 Task: Create new invoice with Date Opened :30-Apr-23, Select Customer: Coal Vines, Terms: Payment Term 2. Make invoice entry for item-1 with Date: 30-Apr-23, Description: Artskills Crafter's Closet Acrylic Paint Silver & Green (1 ct)_x000D_
, Action: Material, Income Account: Income:Sales, Quantity: 1, Unit Price: 10.2, Discount $: 1.38. Make entry for item-2 with Date: 30-Apr-23, Description: Bathscriptions Hemp Daily Moisturizer Lotion Pomegranate (17 oz)_x000D_
, Action: Material, Income Account: Income:Sales, Quantity: 1, Unit Price: 6.85, Discount $: 2.38. Make entry for item-3 with Date: 30-Apr-23, Description: Dove Toiletries Intensive Nourishing Care Cream (2.53 oz)_x000D_
, Action: Material, Income Account: Income:Sales, Quantity: 2, Unit Price: 7.85, Discount $: 2.88. Write Notes: 'Looking forward to serving you again.'. Post Invoice with Post Date: 30-Apr-23, Post to Accounts: Assets:Accounts Receivable. Pay / Process Payment with Transaction Date: 15-May-23, Amount: 26.11, Transfer Account: Checking Account. Print Invoice, display notes by going to Option, then go to Display Tab and check 'Invoice Notes'.
Action: Mouse moved to (171, 27)
Screenshot: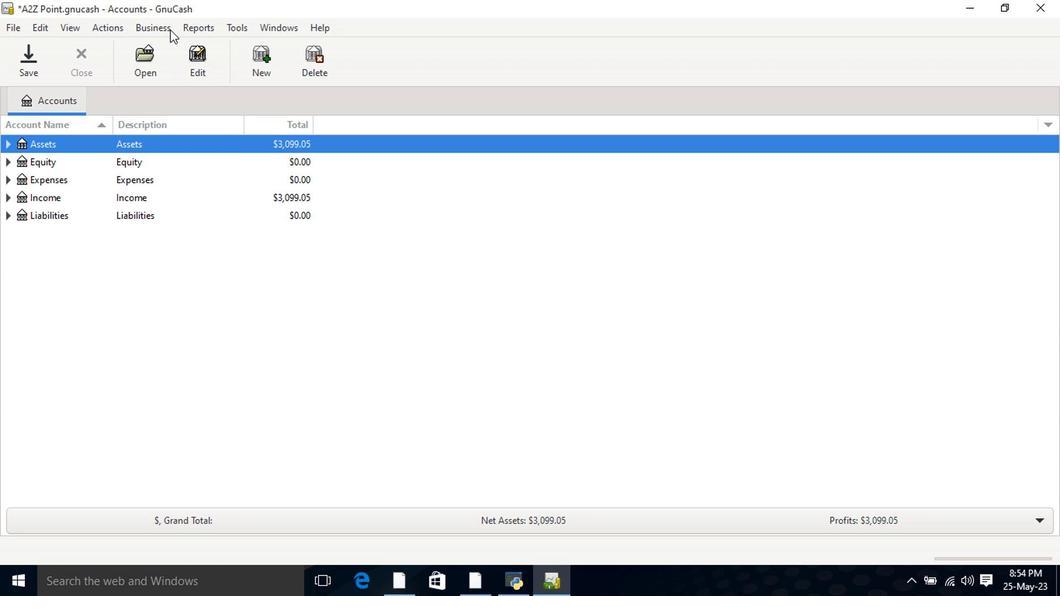 
Action: Mouse pressed left at (171, 27)
Screenshot: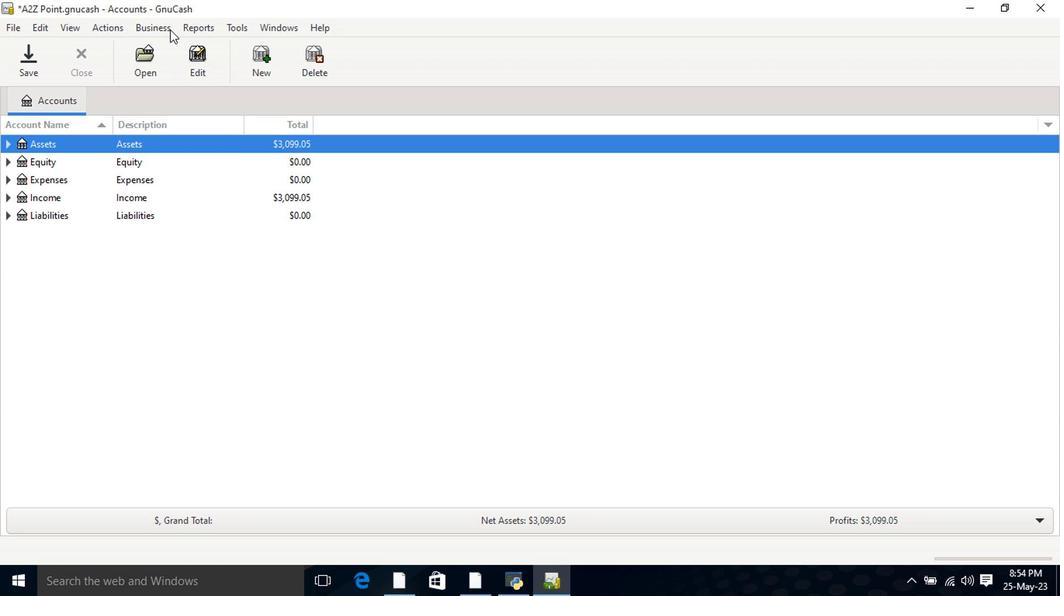 
Action: Mouse moved to (346, 107)
Screenshot: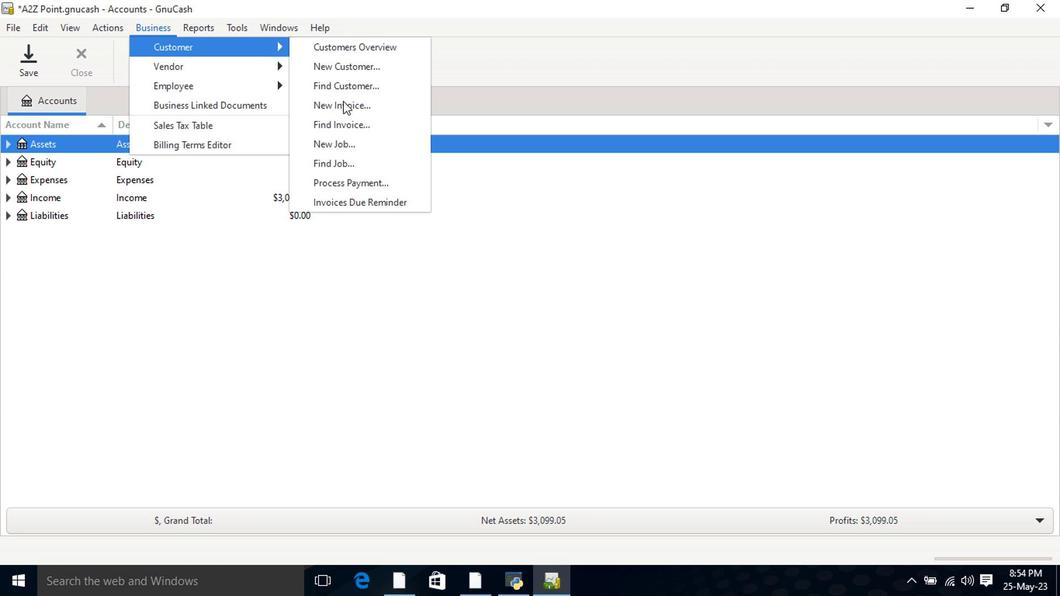 
Action: Mouse pressed left at (346, 107)
Screenshot: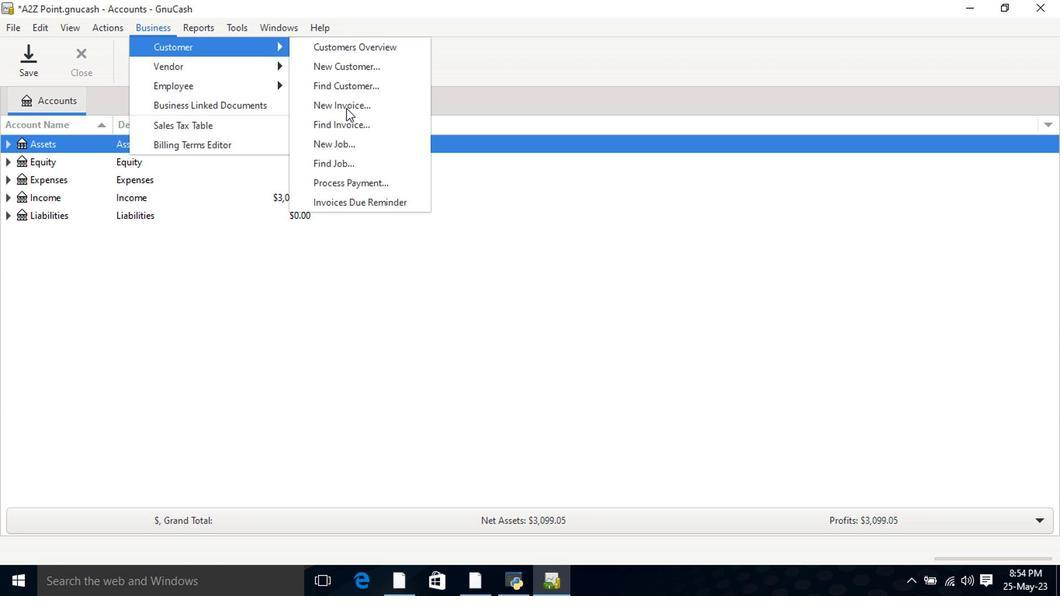 
Action: Mouse moved to (645, 240)
Screenshot: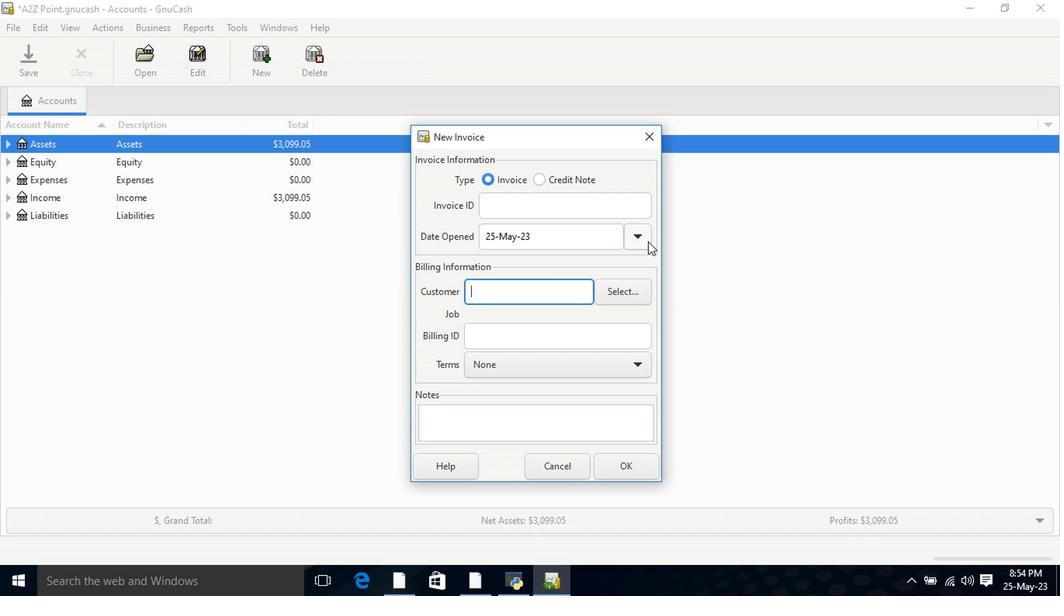
Action: Mouse pressed left at (645, 240)
Screenshot: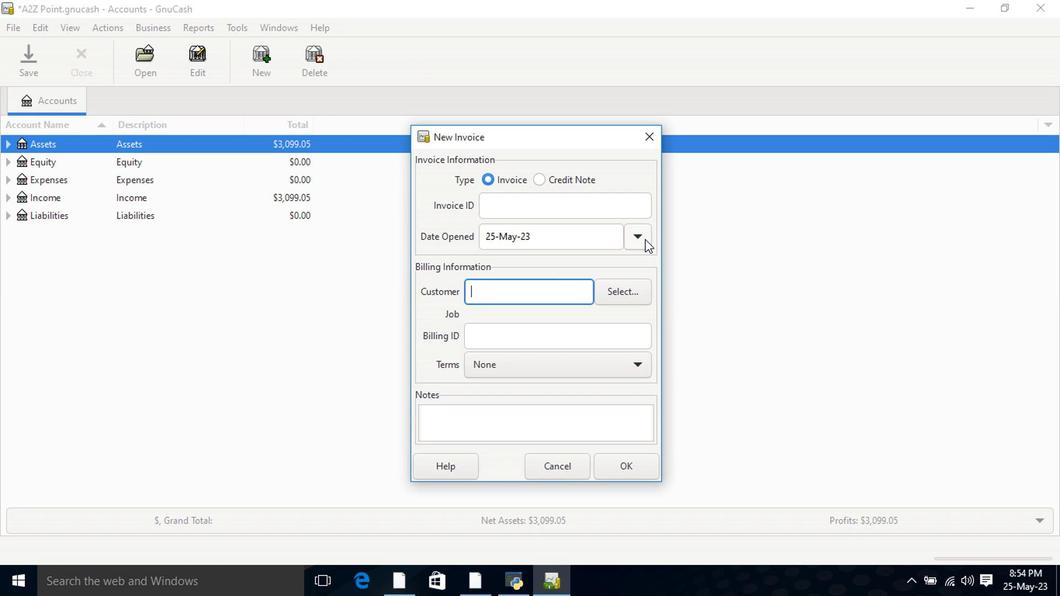 
Action: Mouse moved to (522, 267)
Screenshot: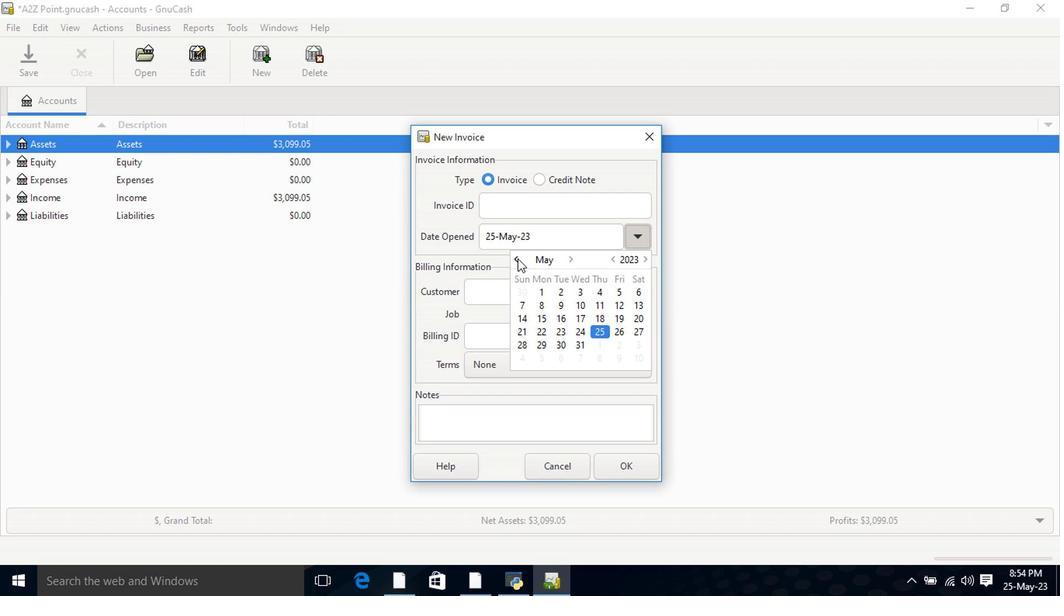 
Action: Mouse pressed left at (522, 267)
Screenshot: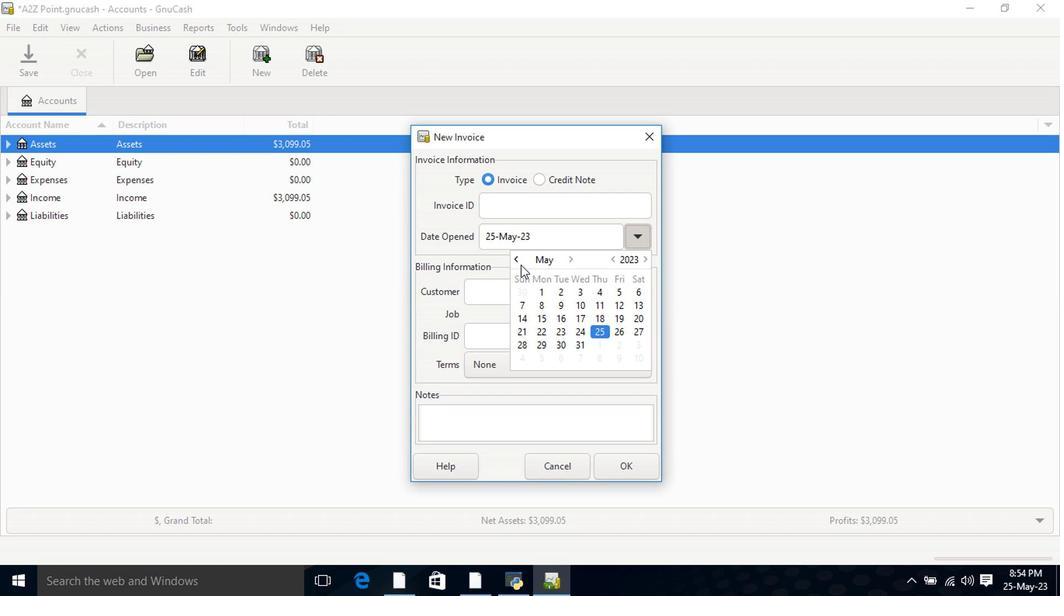 
Action: Mouse moved to (647, 233)
Screenshot: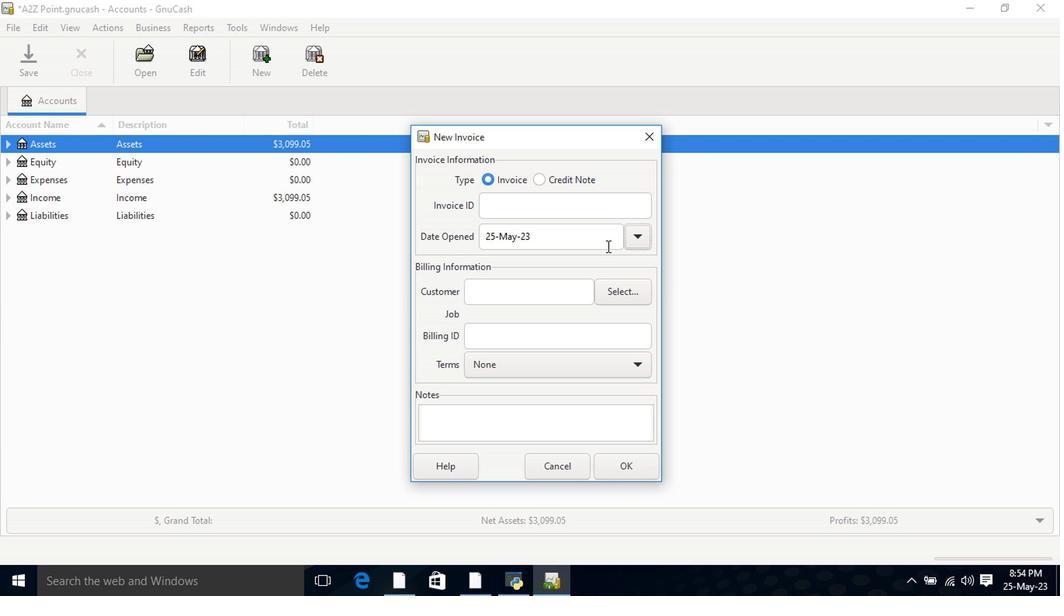 
Action: Mouse pressed left at (647, 233)
Screenshot: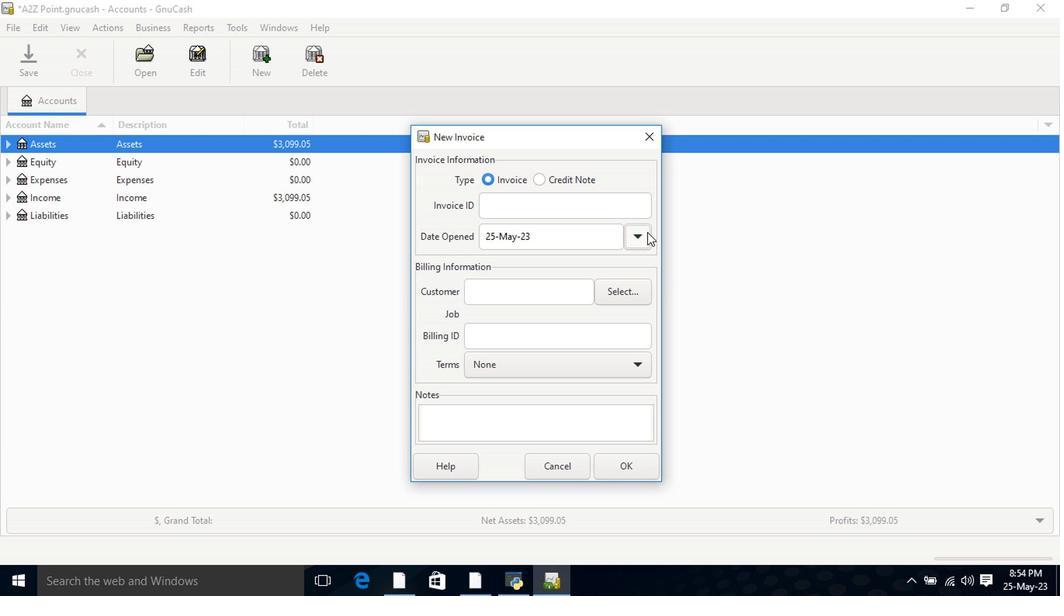 
Action: Mouse moved to (519, 258)
Screenshot: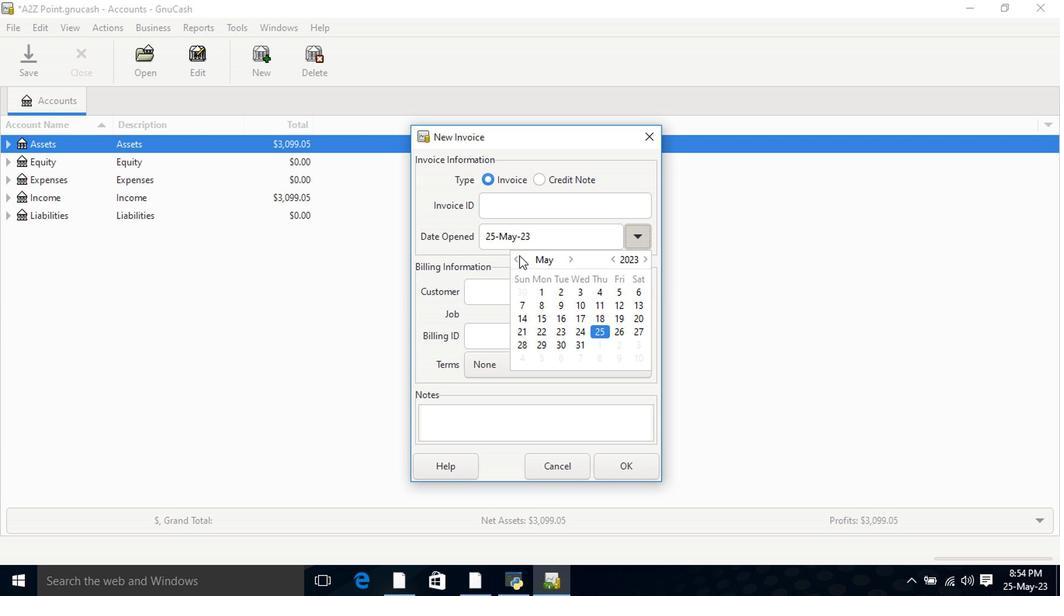 
Action: Mouse pressed left at (519, 258)
Screenshot: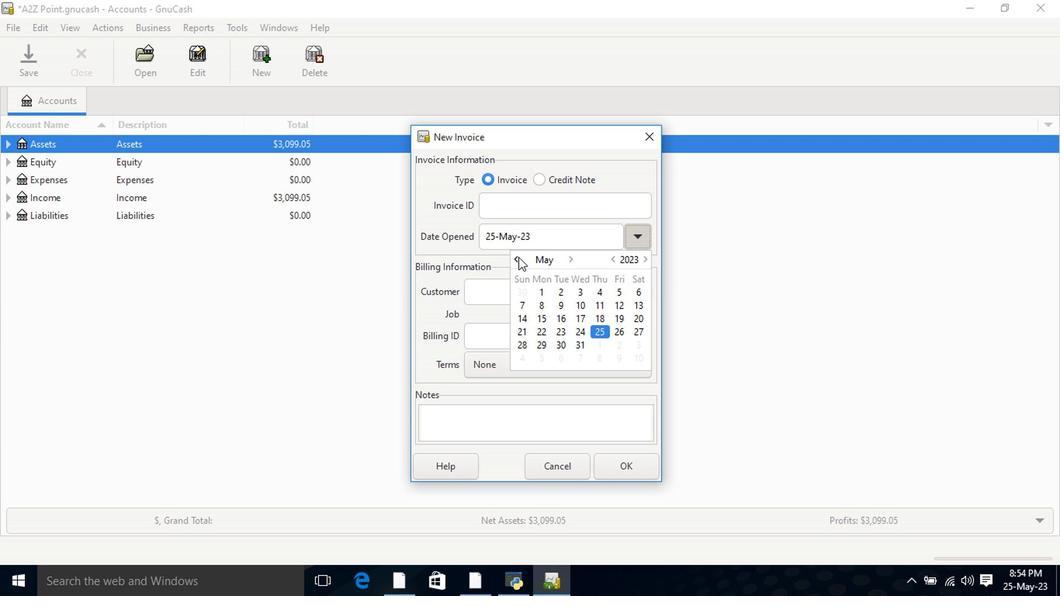 
Action: Mouse moved to (526, 363)
Screenshot: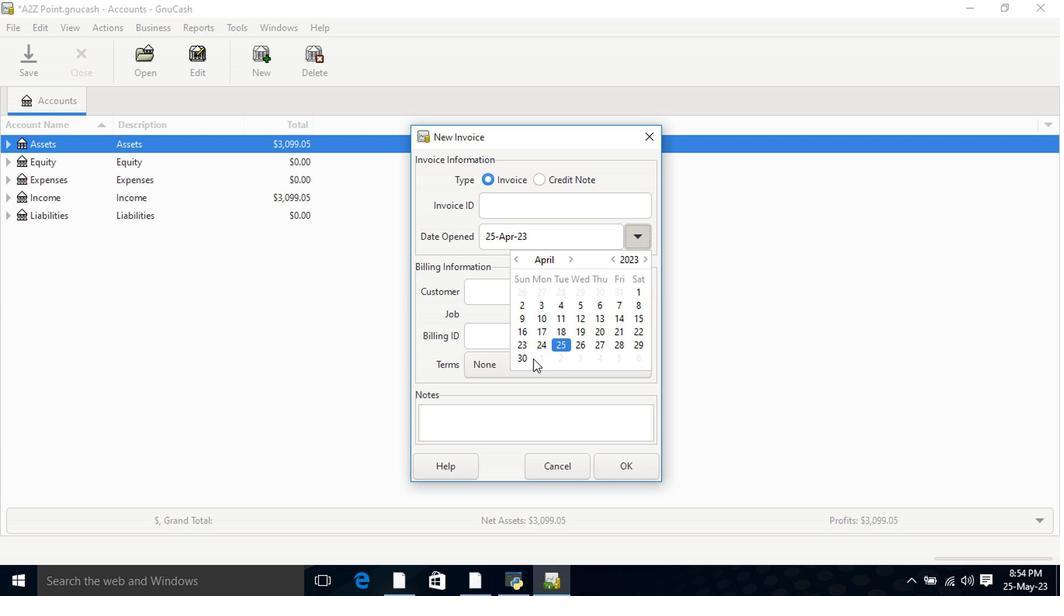 
Action: Mouse pressed left at (526, 363)
Screenshot: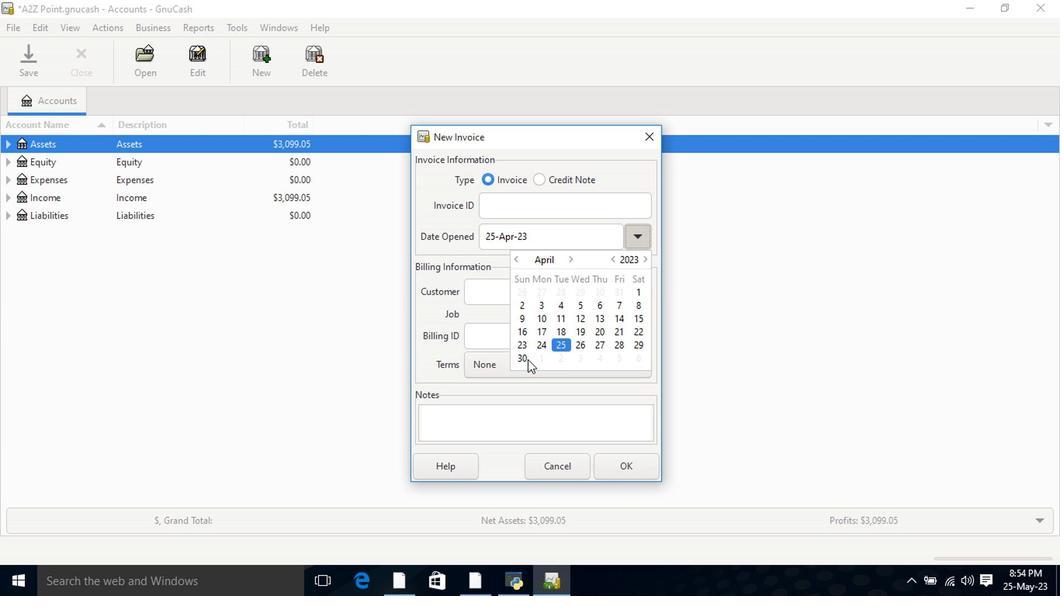 
Action: Mouse pressed left at (526, 363)
Screenshot: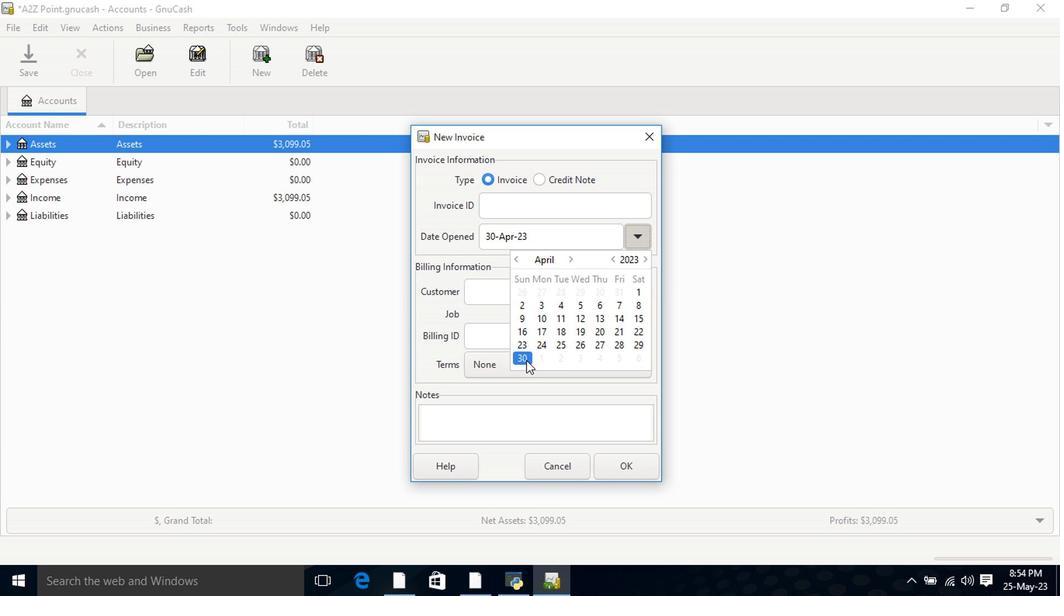 
Action: Mouse moved to (546, 296)
Screenshot: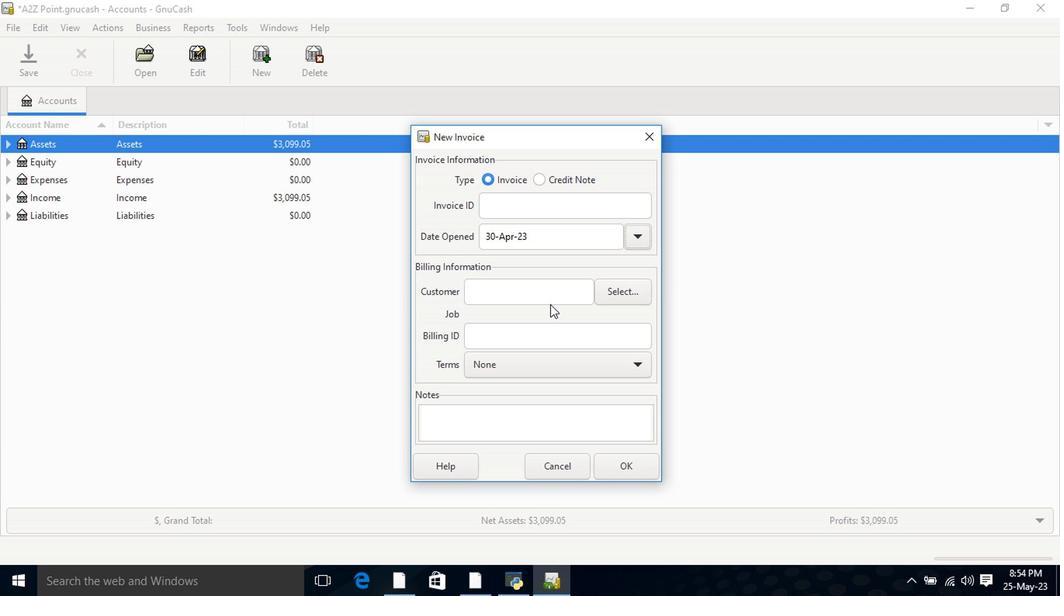
Action: Mouse pressed left at (546, 296)
Screenshot: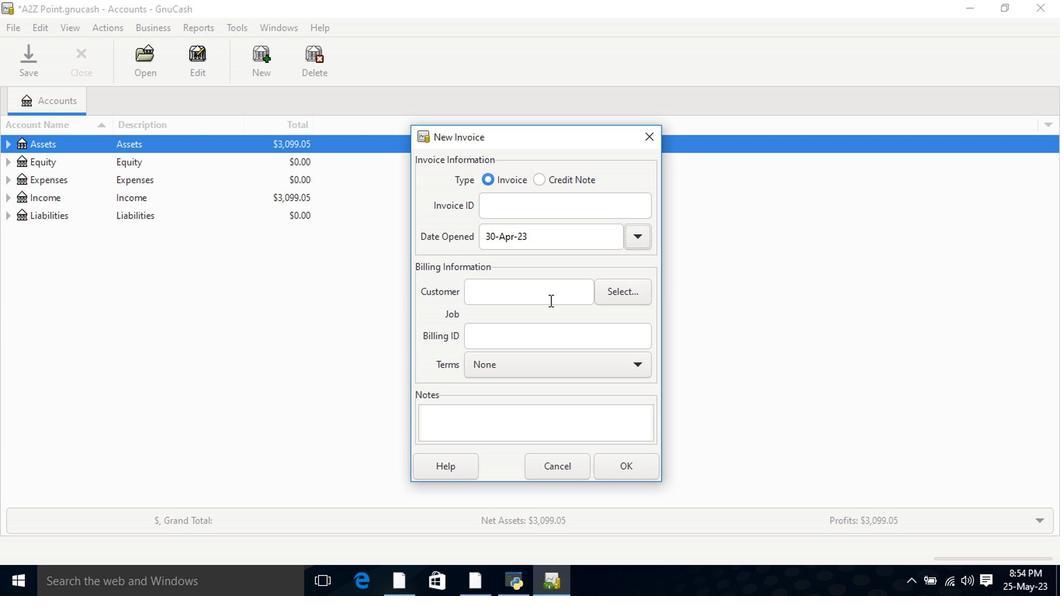 
Action: Key pressed coa
Screenshot: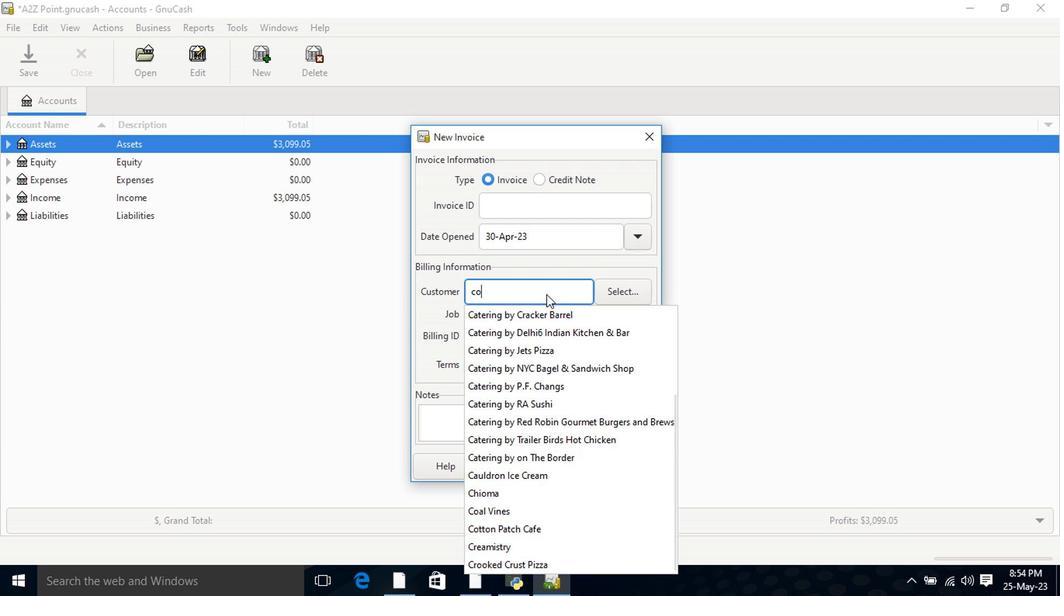 
Action: Mouse moved to (533, 315)
Screenshot: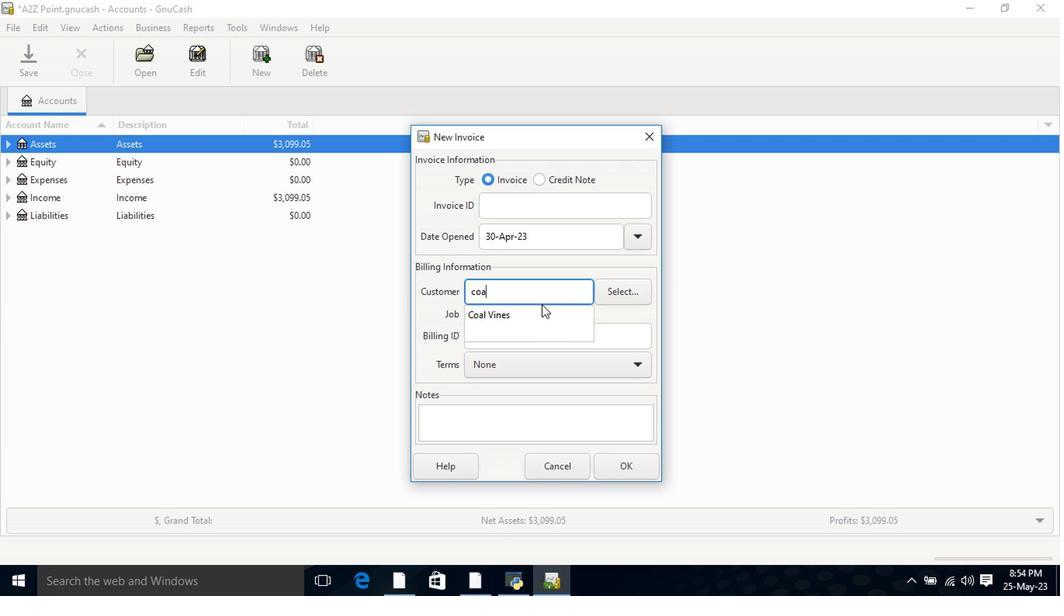 
Action: Mouse pressed left at (533, 315)
Screenshot: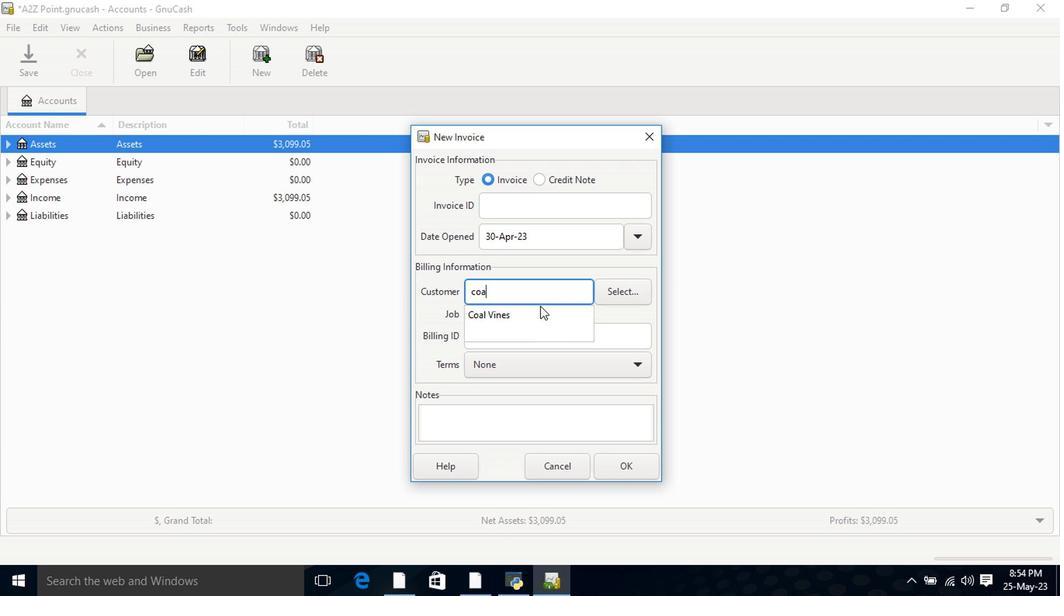 
Action: Mouse moved to (540, 387)
Screenshot: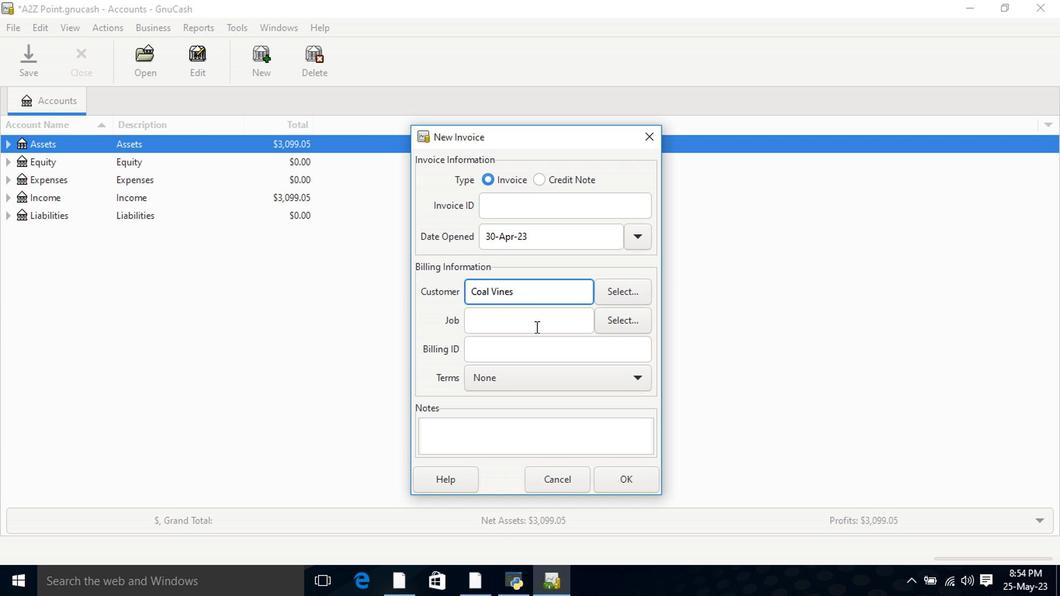 
Action: Mouse pressed left at (540, 387)
Screenshot: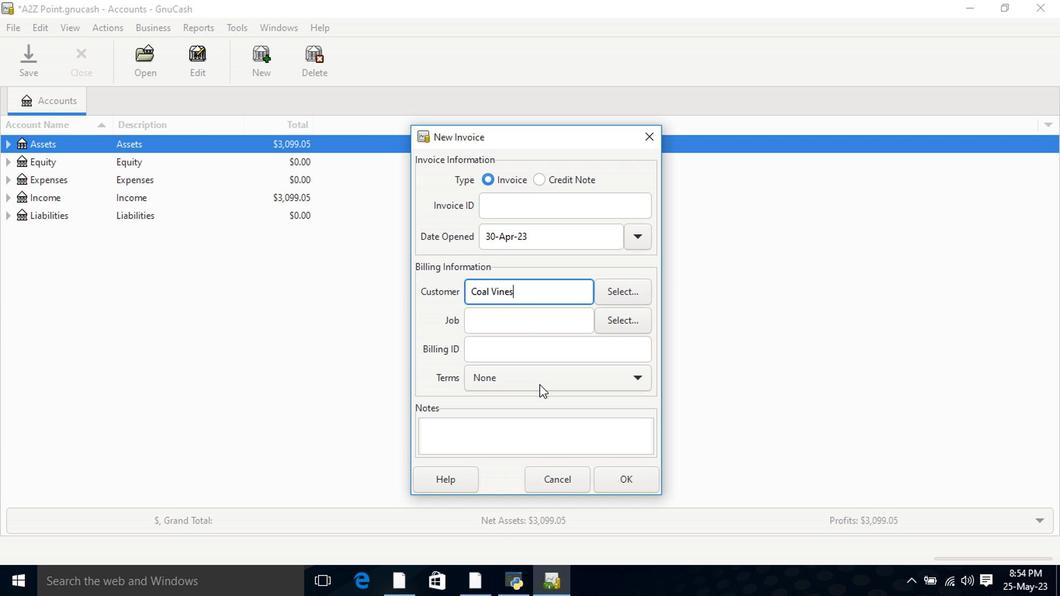 
Action: Mouse moved to (540, 424)
Screenshot: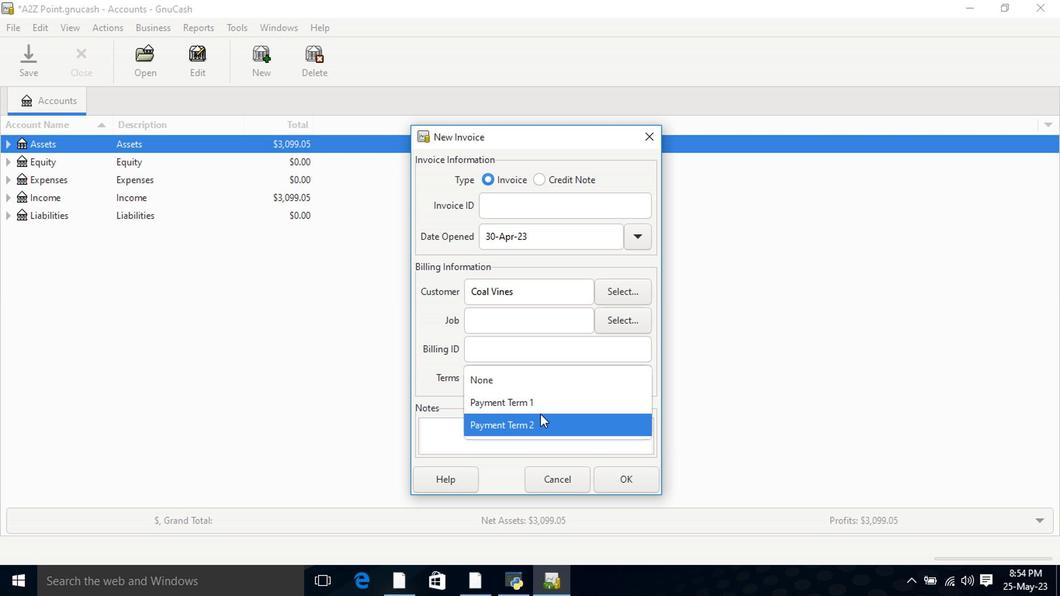 
Action: Mouse pressed left at (540, 424)
Screenshot: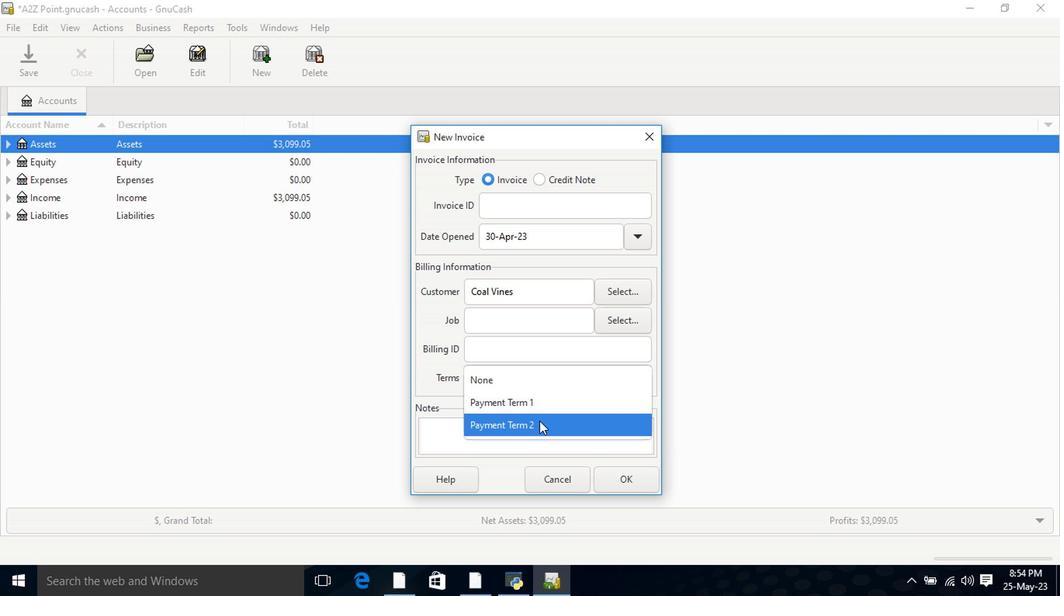 
Action: Mouse moved to (628, 492)
Screenshot: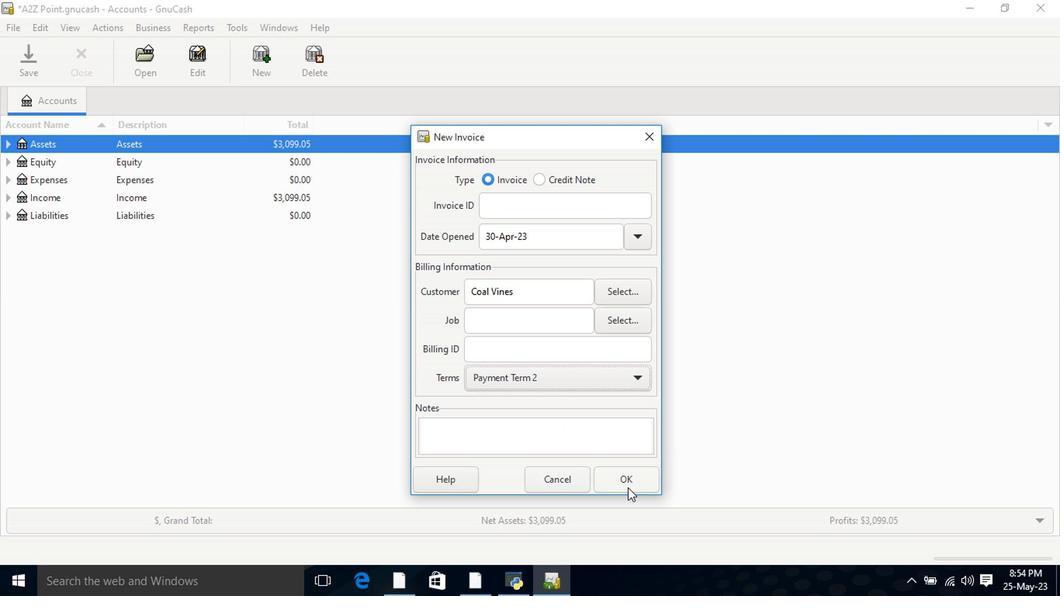 
Action: Mouse pressed left at (628, 492)
Screenshot: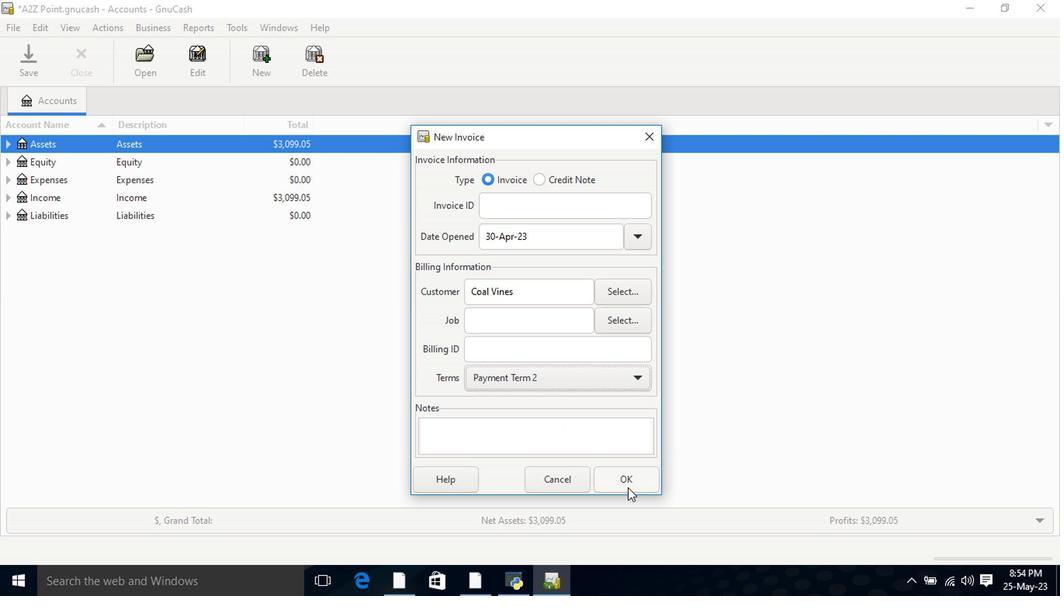 
Action: Mouse moved to (74, 306)
Screenshot: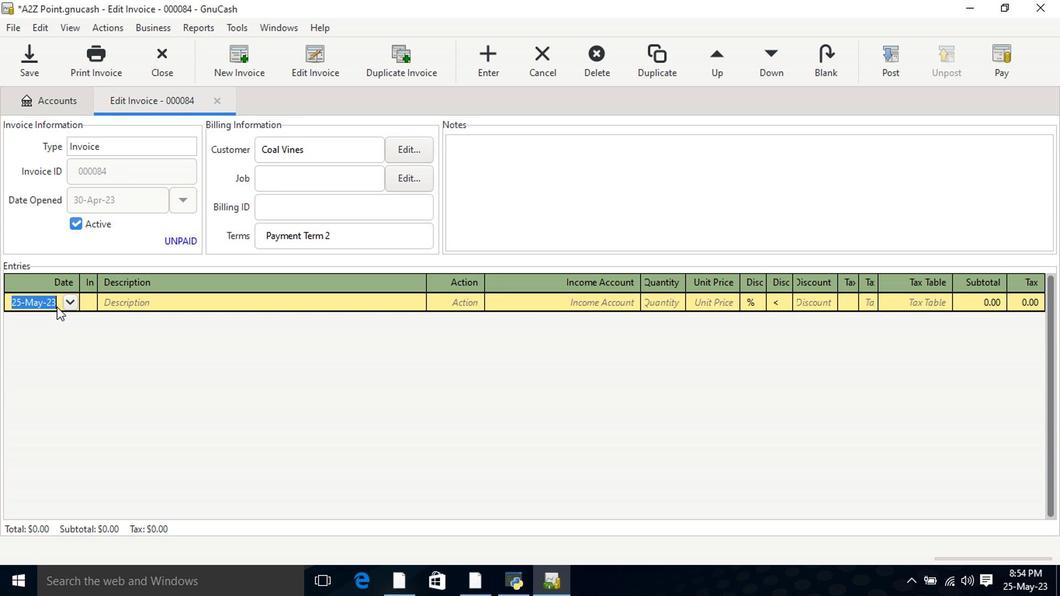 
Action: Mouse pressed left at (74, 306)
Screenshot: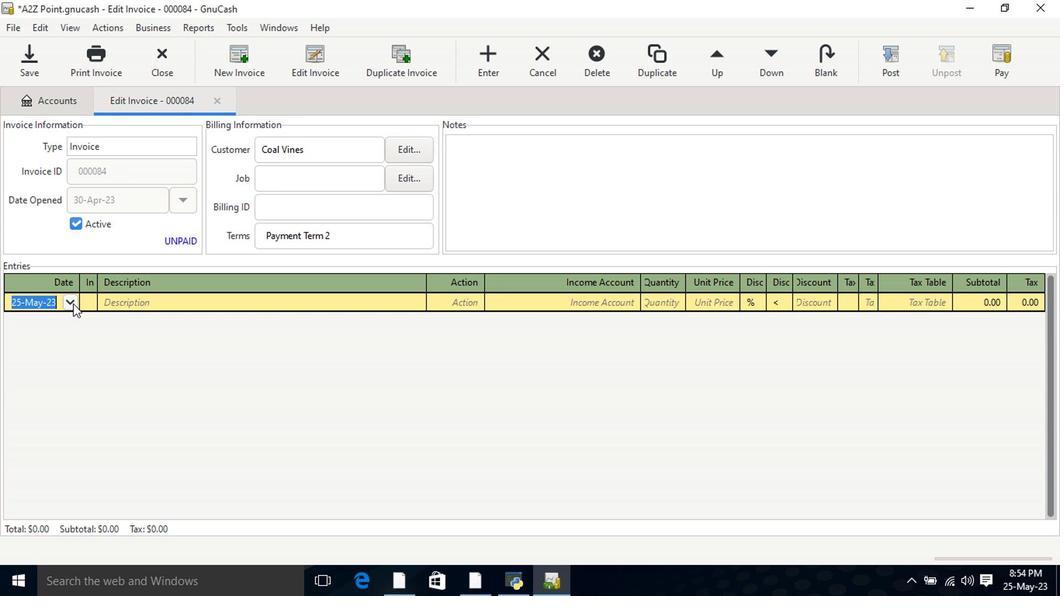 
Action: Mouse moved to (17, 322)
Screenshot: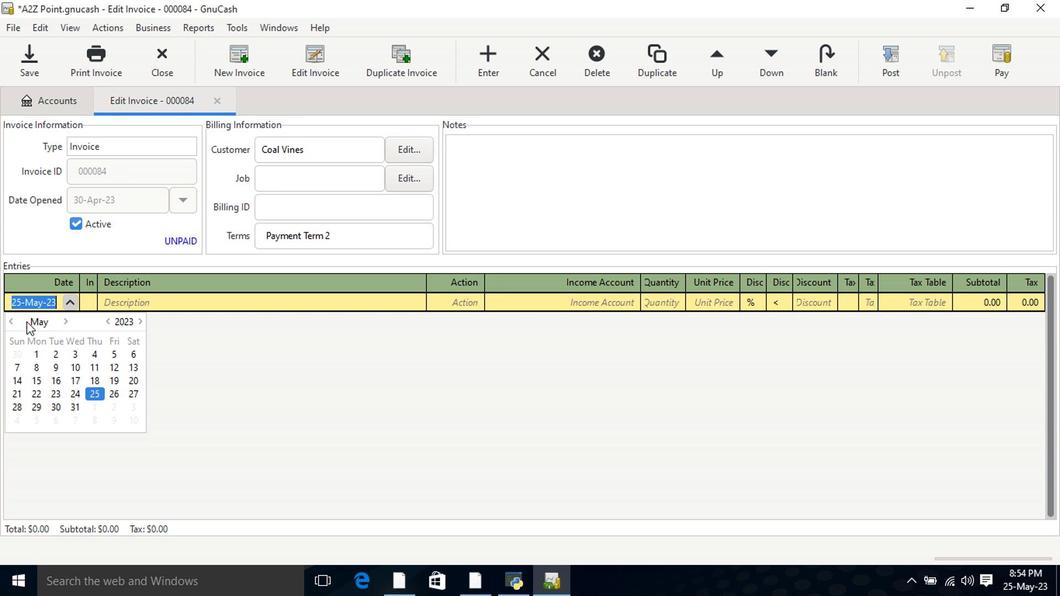 
Action: Mouse pressed left at (17, 322)
Screenshot: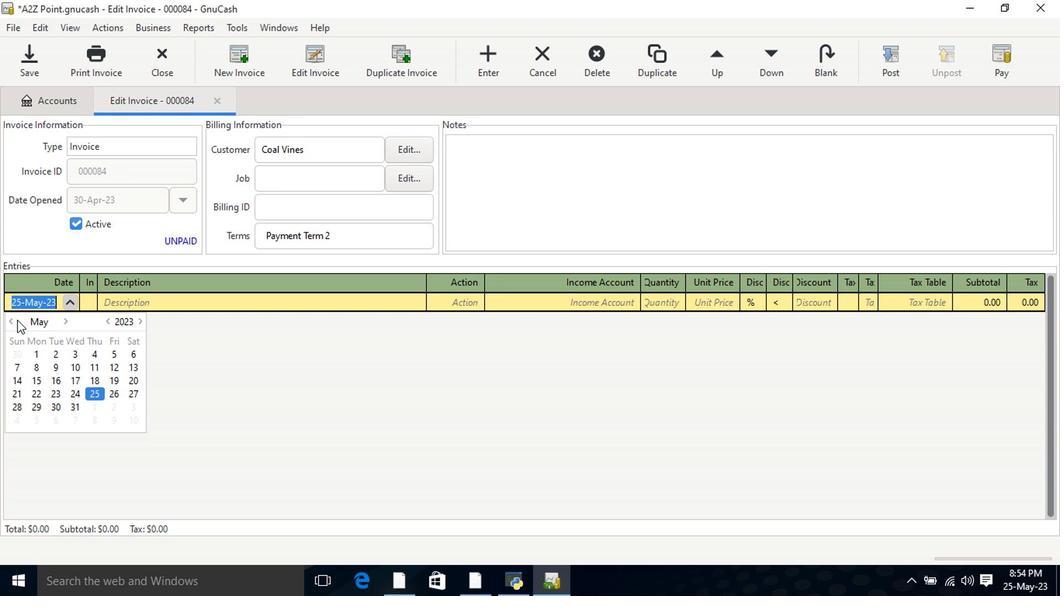 
Action: Mouse moved to (11, 327)
Screenshot: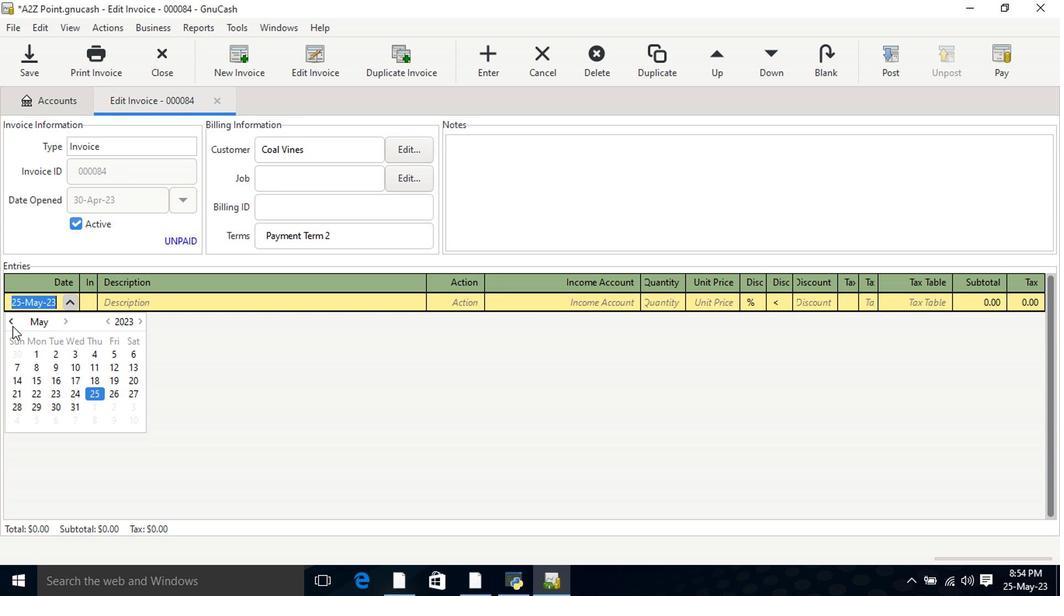 
Action: Mouse pressed left at (11, 327)
Screenshot: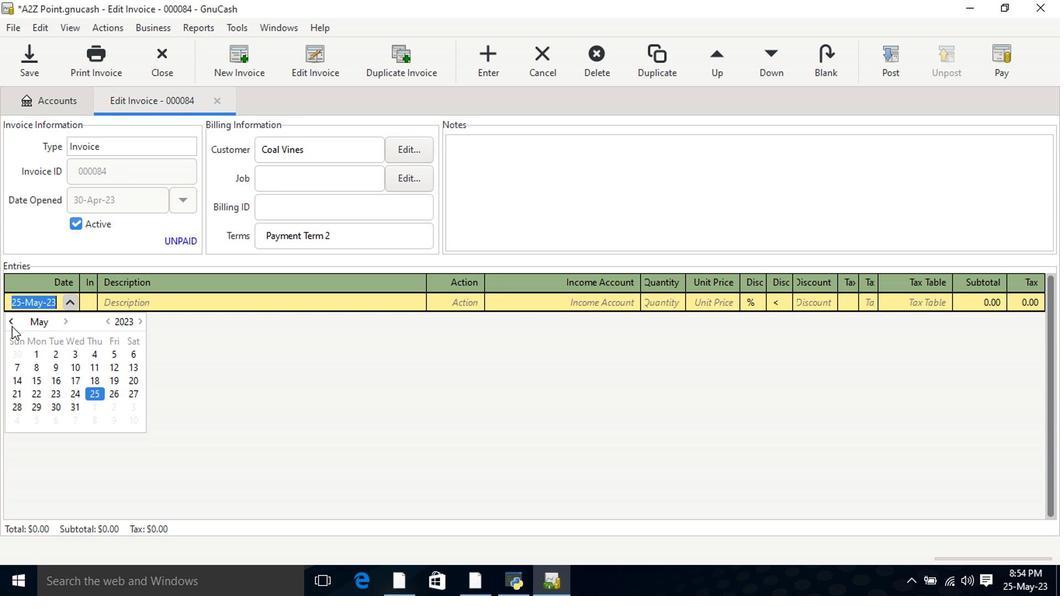 
Action: Mouse moved to (15, 428)
Screenshot: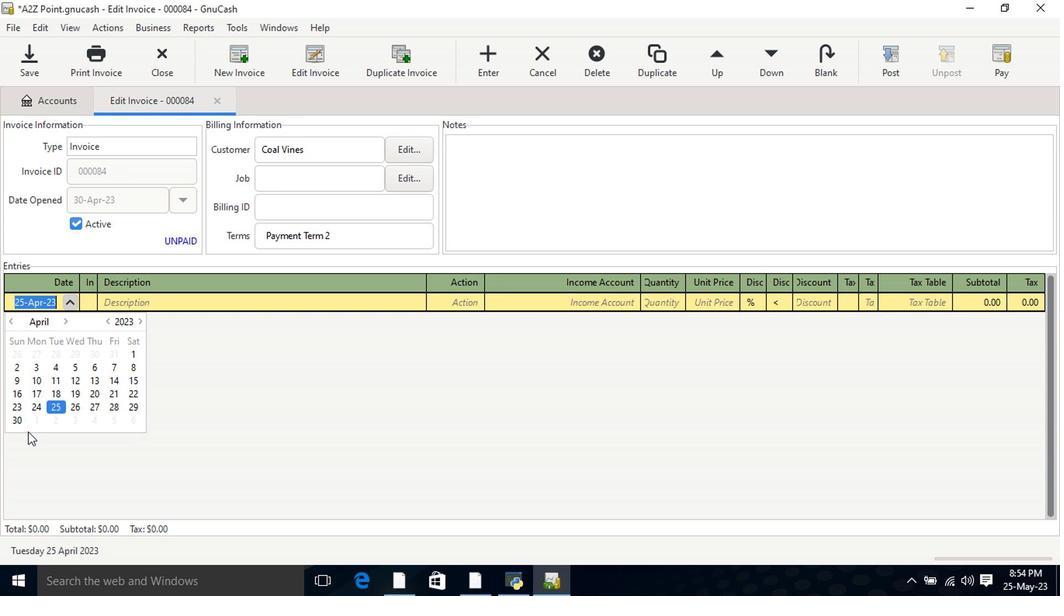 
Action: Mouse pressed left at (15, 428)
Screenshot: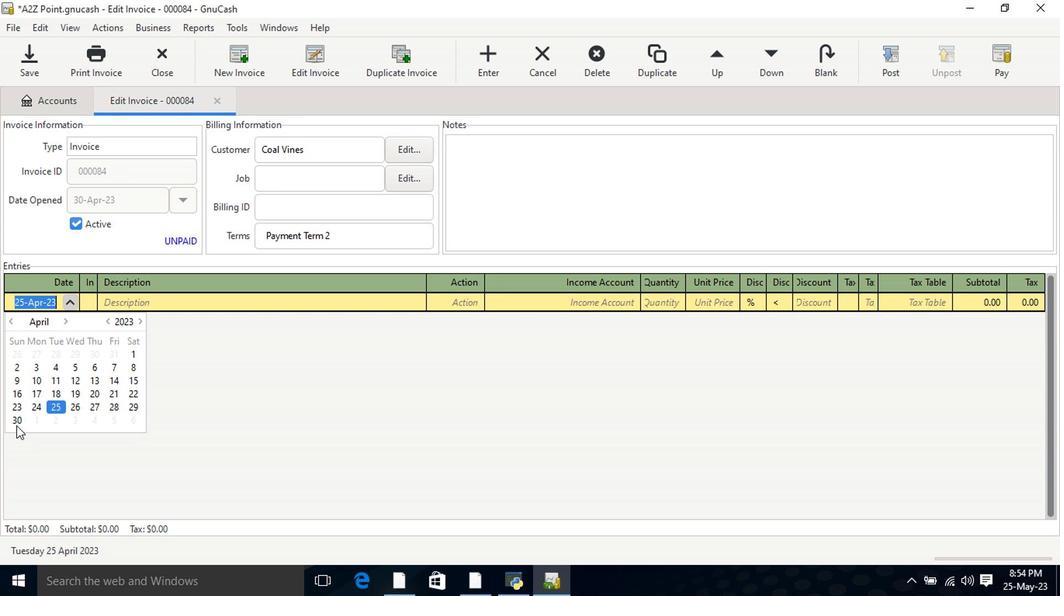 
Action: Mouse pressed left at (15, 428)
Screenshot: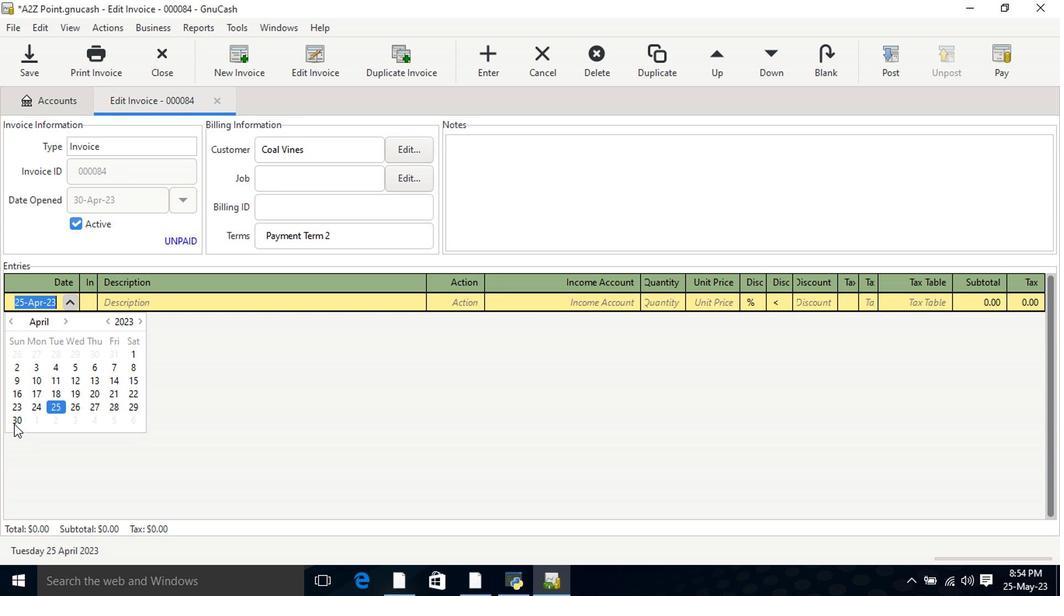
Action: Mouse moved to (115, 304)
Screenshot: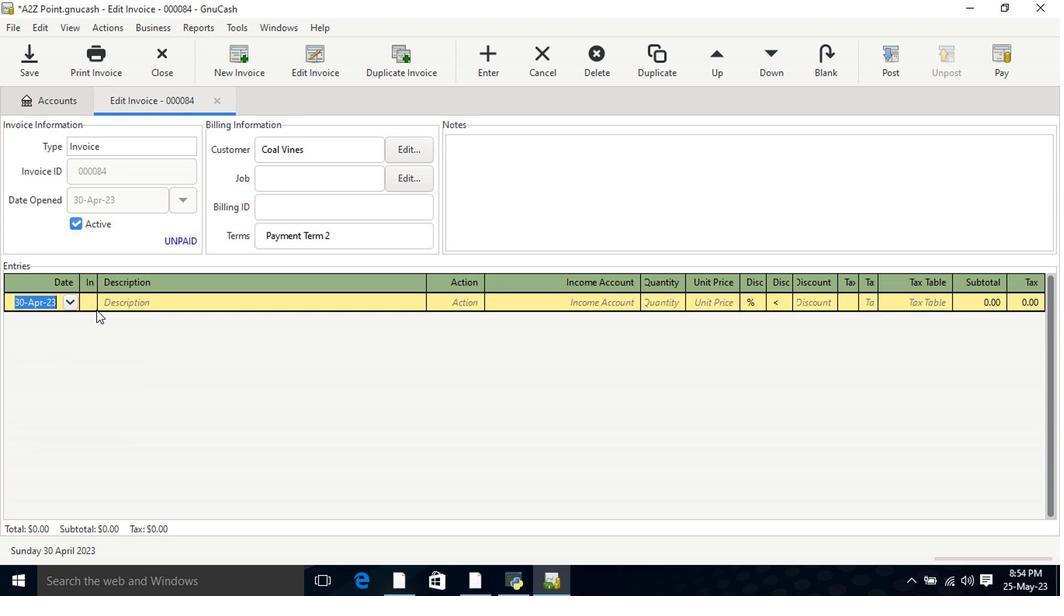 
Action: Mouse pressed left at (115, 304)
Screenshot: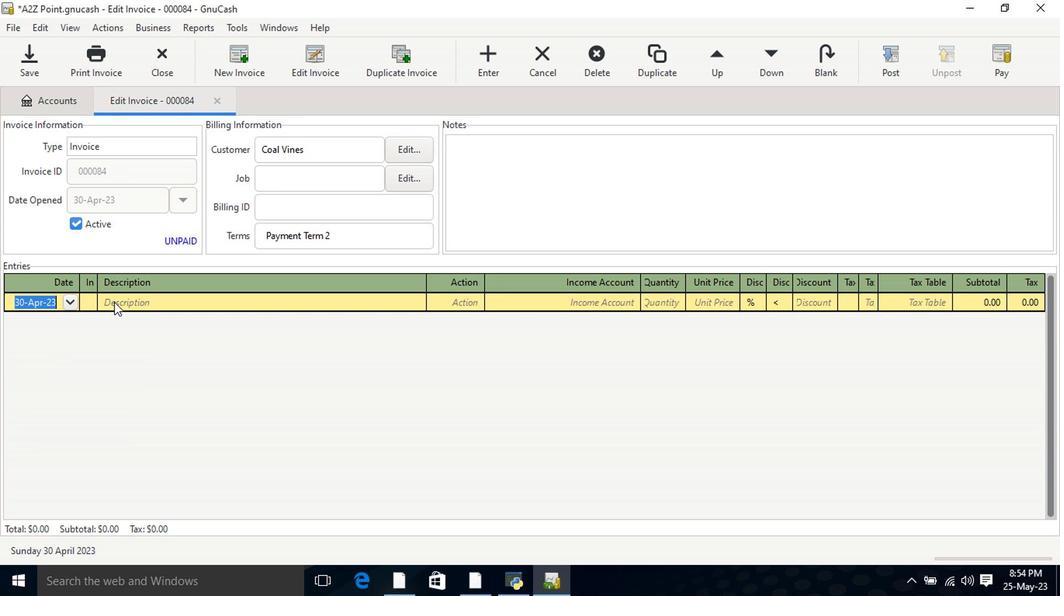 
Action: Key pressed <Key.shift><Key.shift><Key.shift><Key.shift><Key.shift><Key.shift><Key.shift><Key.shift><Key.shift><Key.shift><Key.shift><Key.shift><Key.shift><Key.shift><Key.shift><Key.shift><Key.shift><Key.shift><Key.shift><Key.shift><Key.shift><Key.shift><Key.shift>Artskills<Key.space><Key.shift>Crafter's<Key.space><Key.shift>Closet<Key.space><Key.shift>Acrylic<Key.space><Key.shift>Paint<Key.space><Key.shift>Silver<Key.space><Key.shift>&<Key.space><Key.shift>Green<Key.space><Key.shift_r>(1<Key.space>ct<Key.shift_r>)<Key.tab>mate<Key.tab>incom<Key.down><Key.down><Key.down><Key.tab>1<Key.tab>10.2<Key.tab>
Screenshot: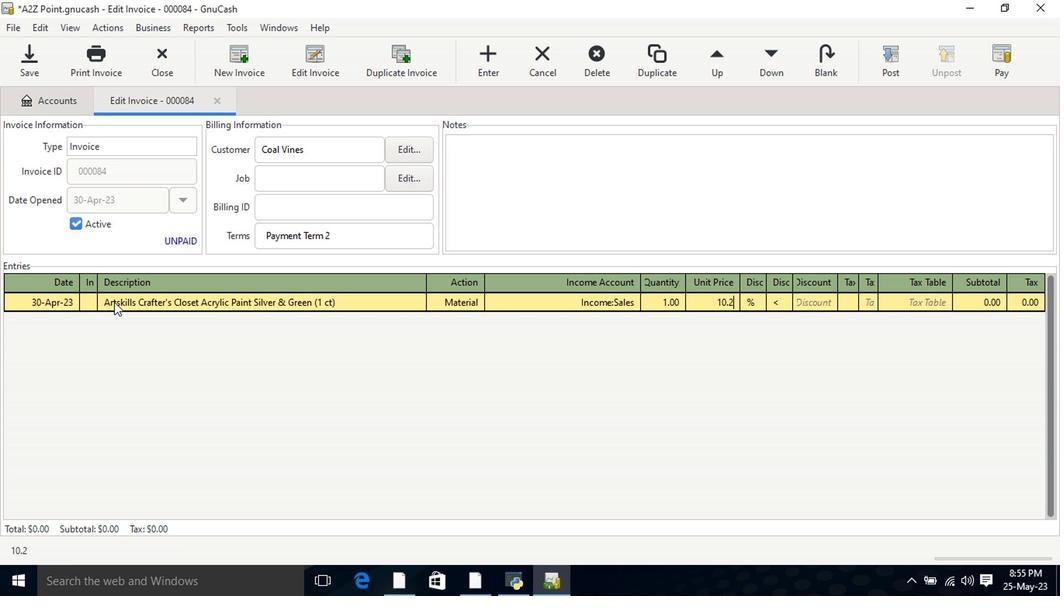 
Action: Mouse moved to (745, 304)
Screenshot: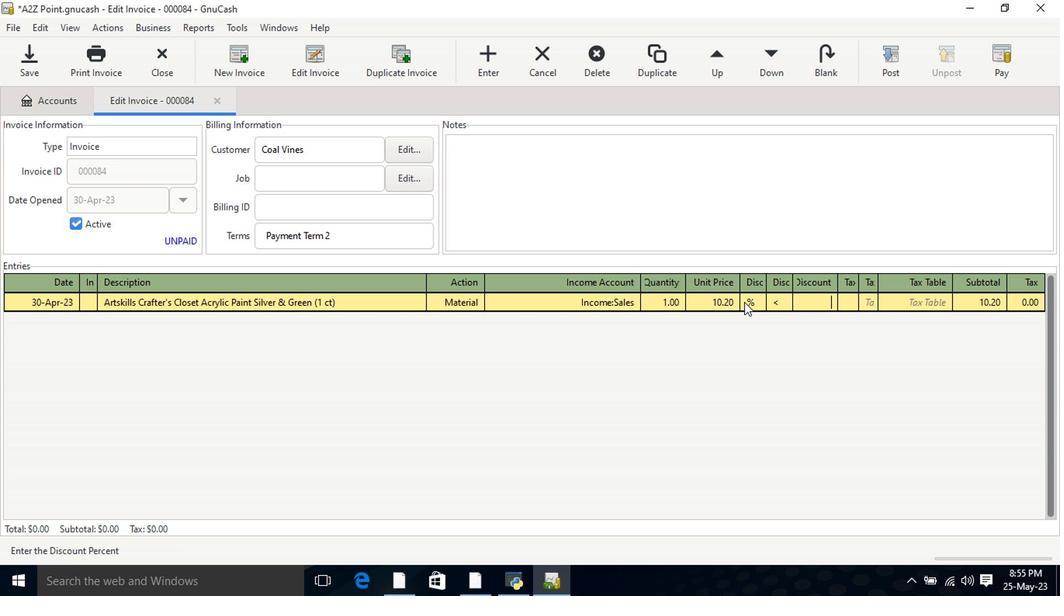 
Action: Mouse pressed left at (745, 304)
Screenshot: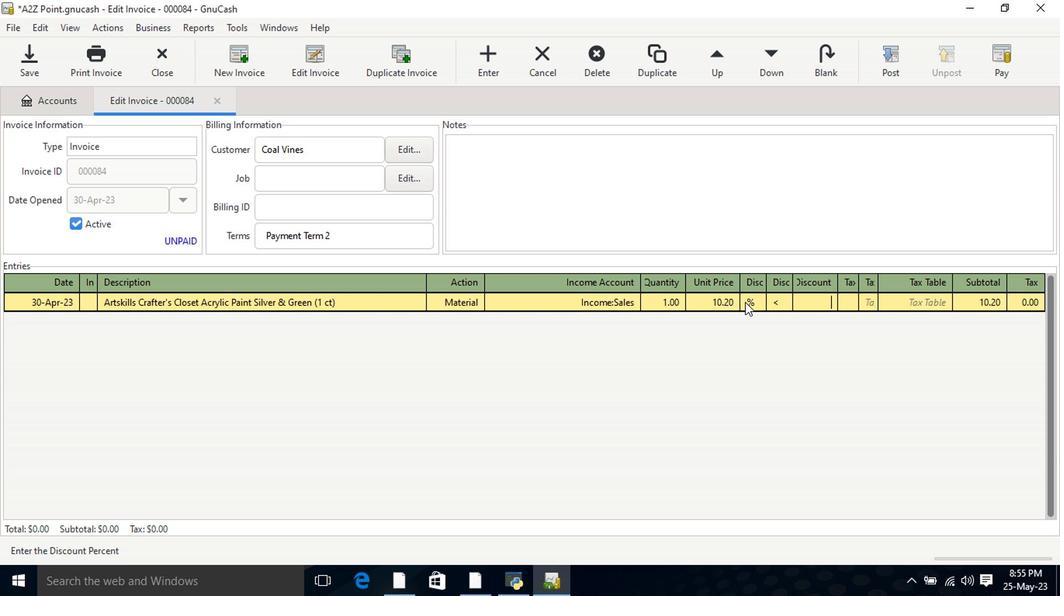 
Action: Mouse moved to (775, 306)
Screenshot: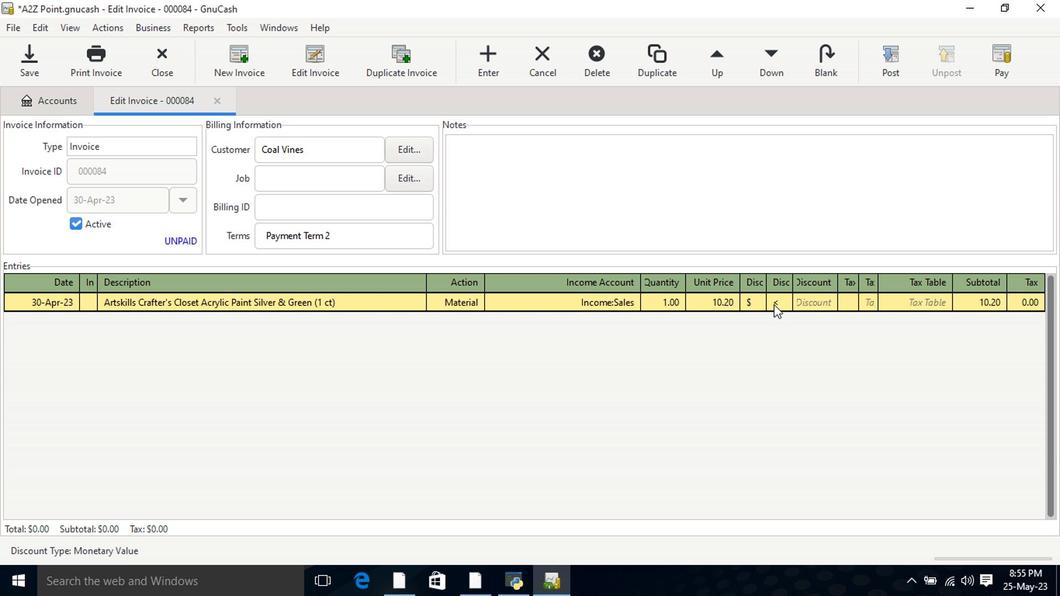 
Action: Mouse pressed left at (775, 306)
Screenshot: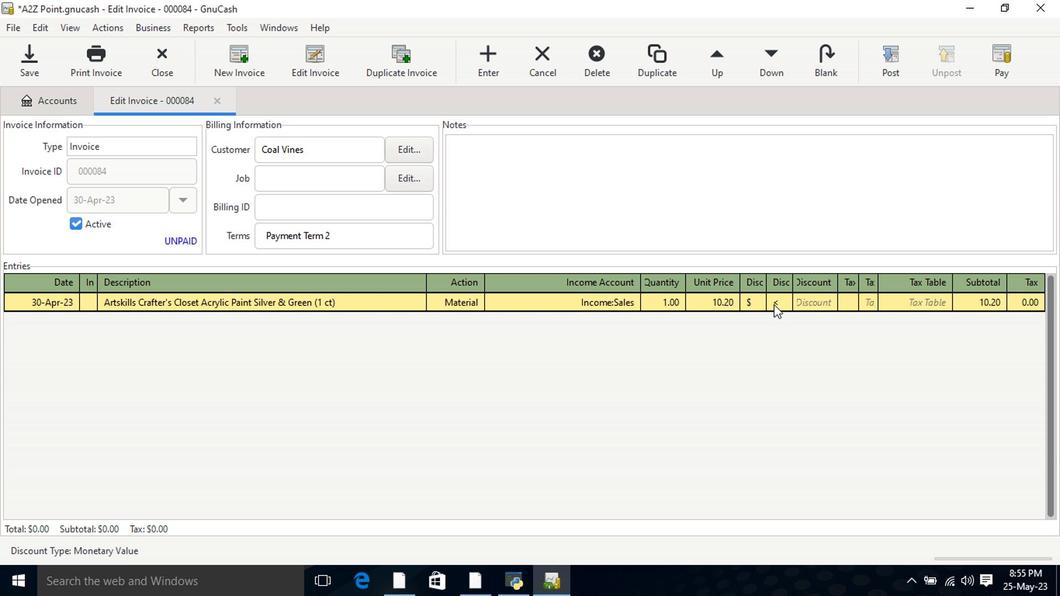 
Action: Mouse moved to (811, 307)
Screenshot: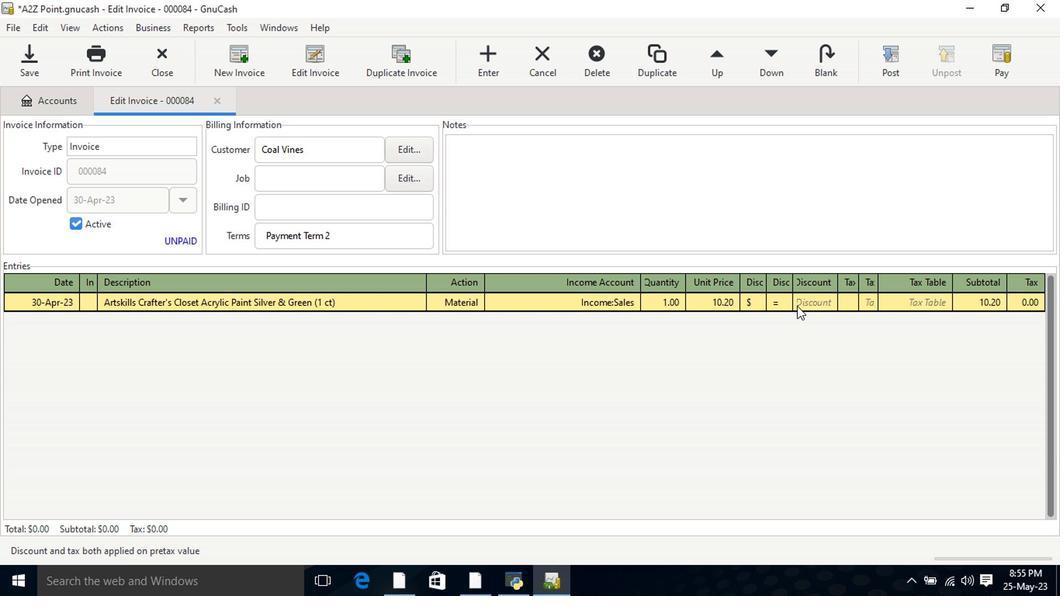 
Action: Mouse pressed left at (811, 307)
Screenshot: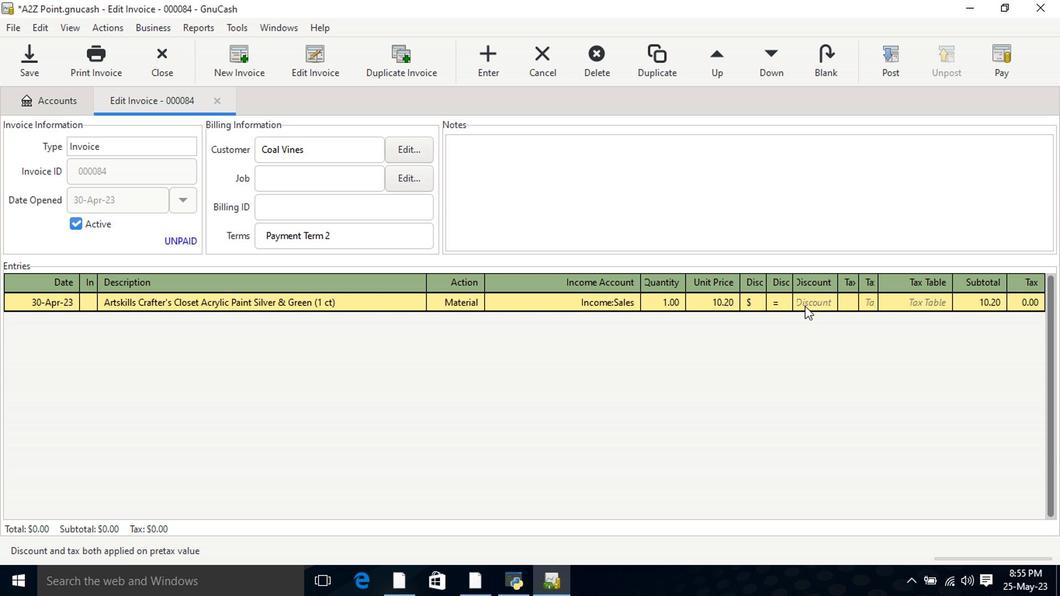 
Action: Mouse moved to (812, 307)
Screenshot: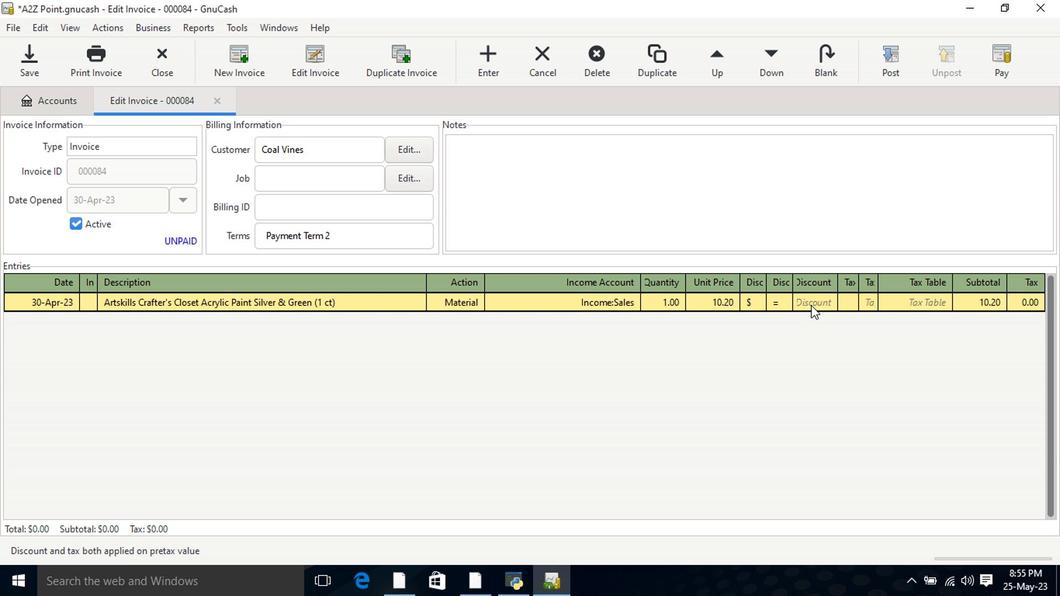 
Action: Key pressed 1.38<Key.tab><Key.tab><Key.shift>Bathsciptions<Key.space><Key.shift>Hemp<Key.space><Key.shift>Daily<Key.space><Key.shift>Moisturix<Key.backspace>zer<Key.space><Key.shift>Lotion<Key.space><Key.shift>pomegranate<Key.space><Key.shift_r>(17<Key.space>oz<Key.shift_r>)<Key.tab>mate<Key.tab>incom<Key.down><Key.down><Key.down><Key.tab>1<Key.tab>6.85<Key.tab>
Screenshot: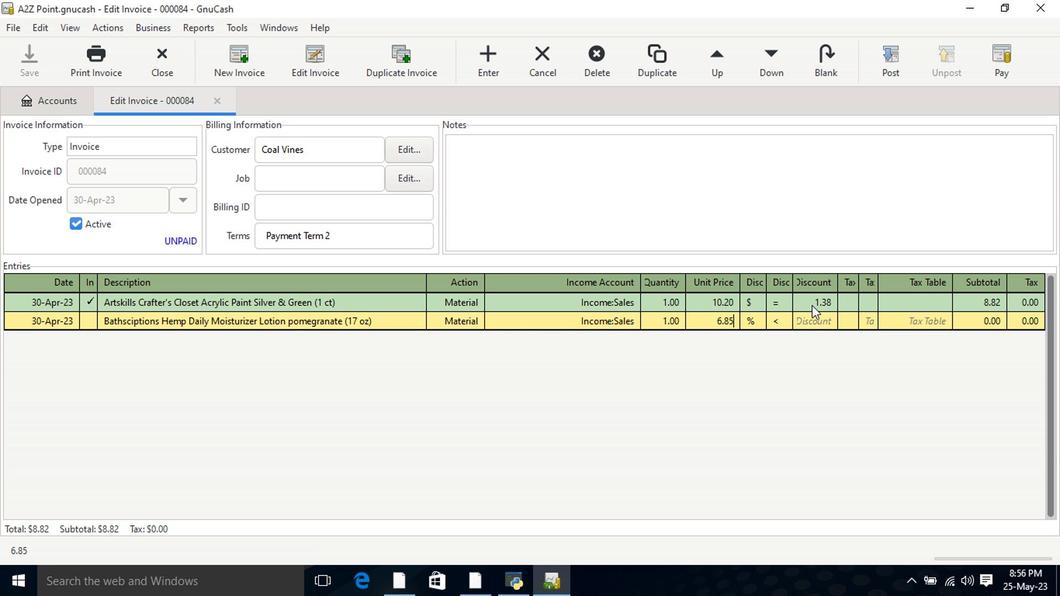 
Action: Mouse moved to (754, 326)
Screenshot: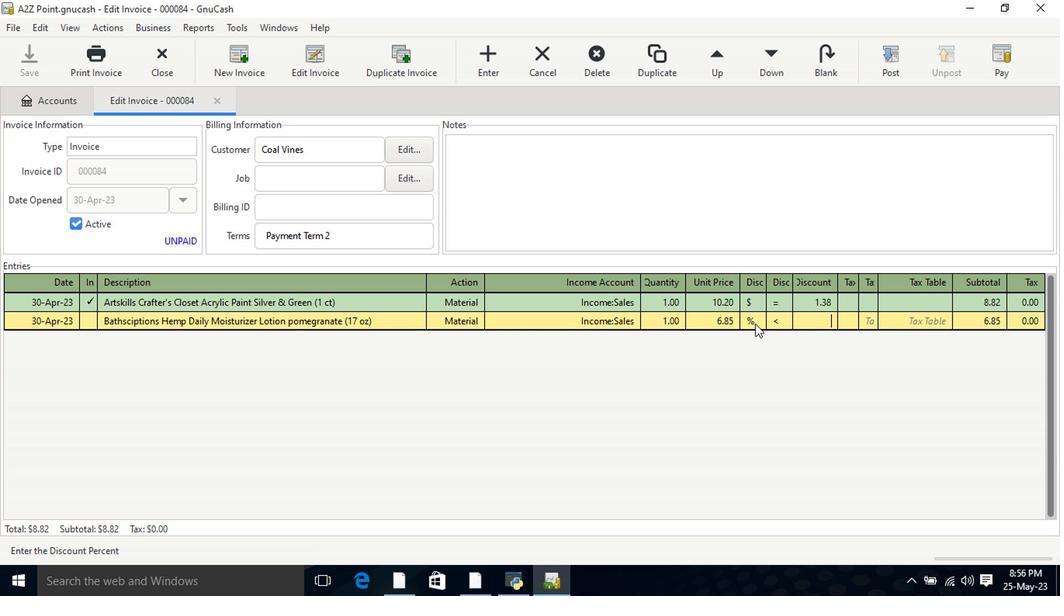 
Action: Mouse pressed left at (754, 326)
Screenshot: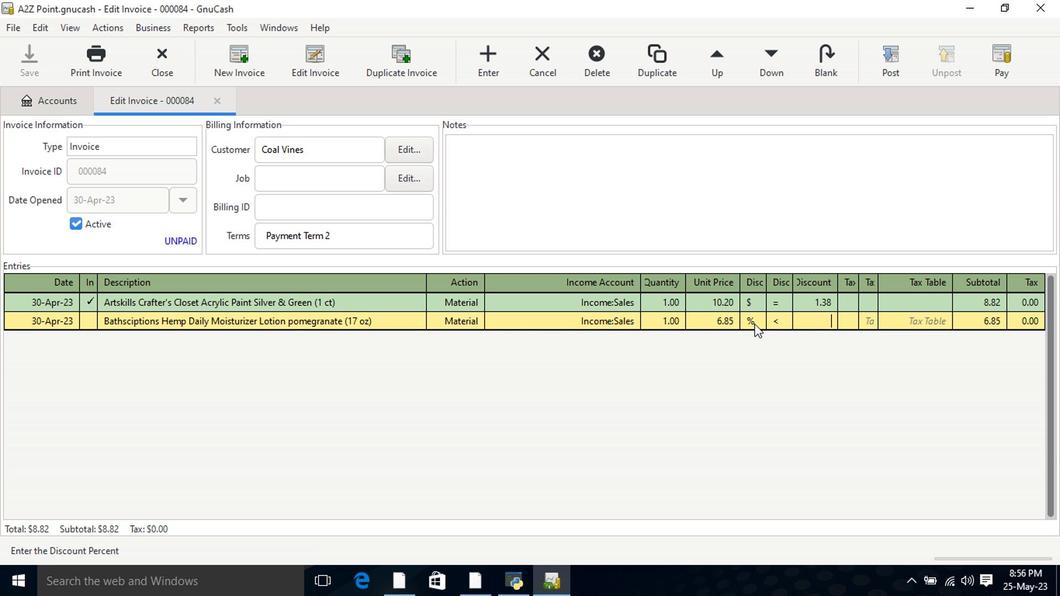 
Action: Mouse moved to (786, 321)
Screenshot: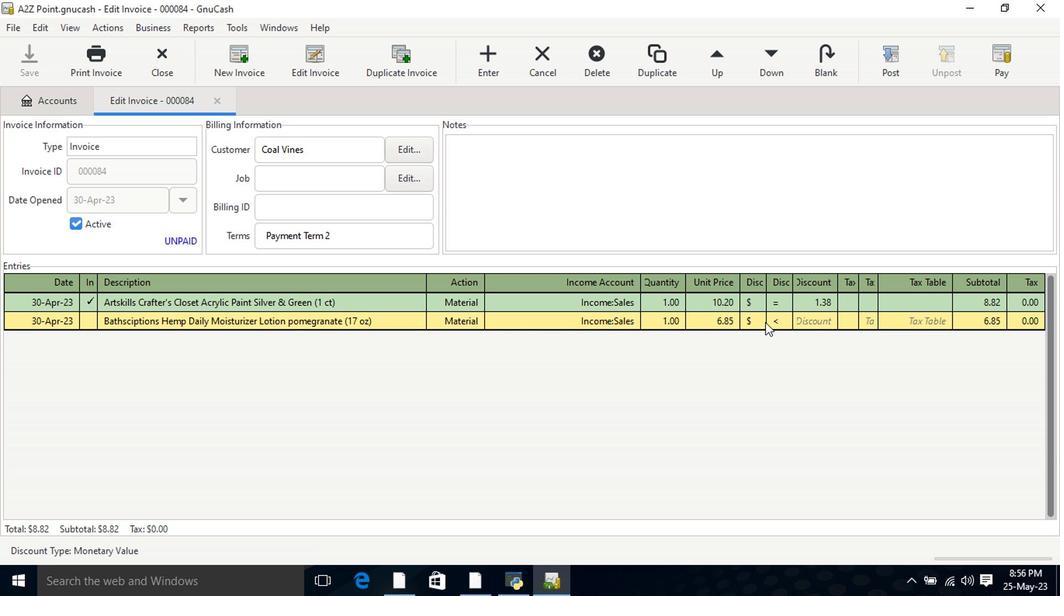 
Action: Mouse pressed left at (786, 321)
Screenshot: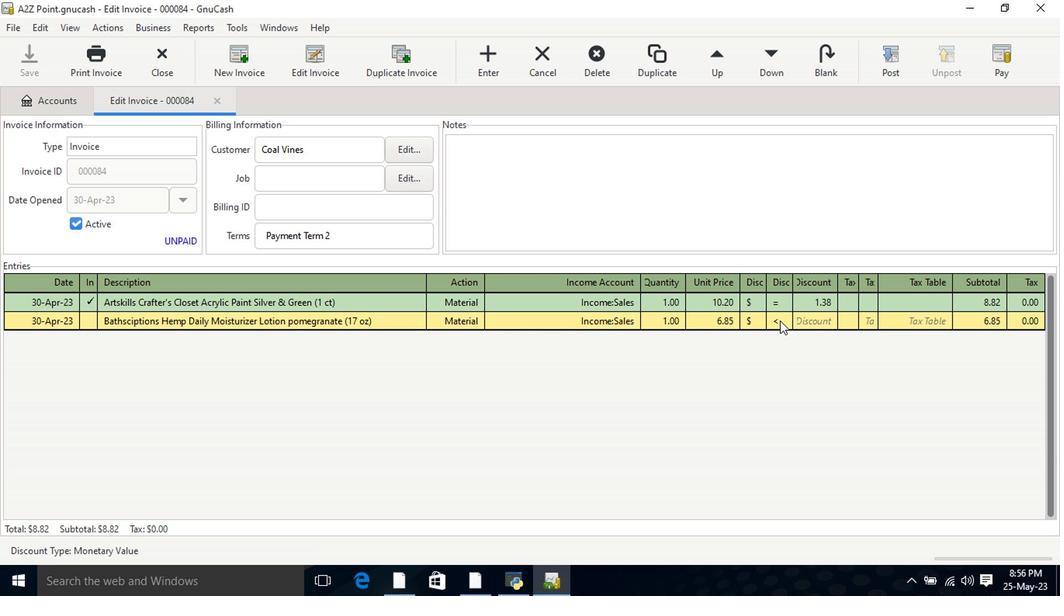 
Action: Mouse moved to (808, 321)
Screenshot: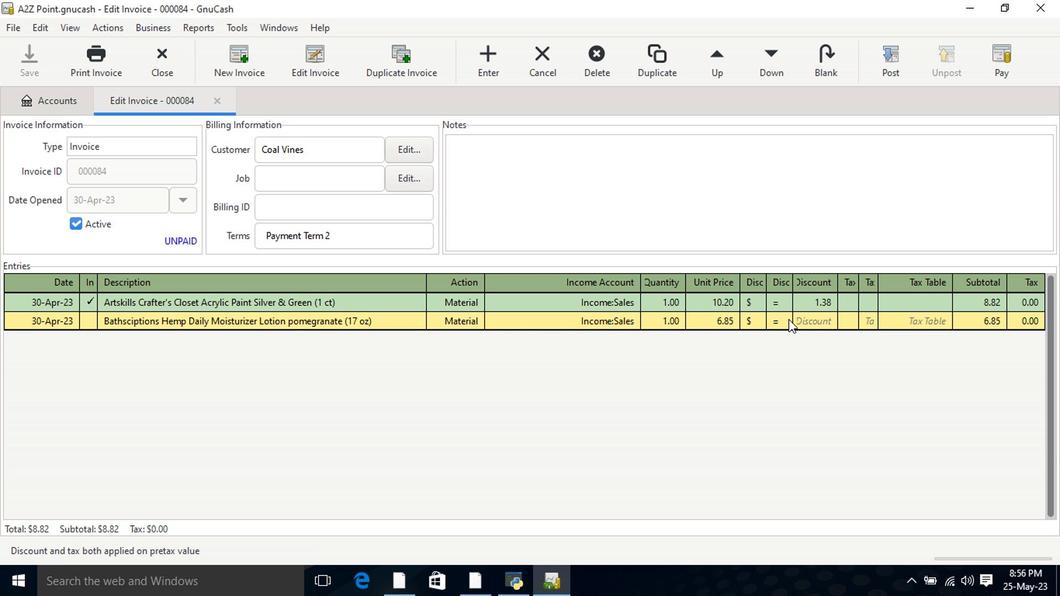 
Action: Mouse pressed left at (808, 321)
Screenshot: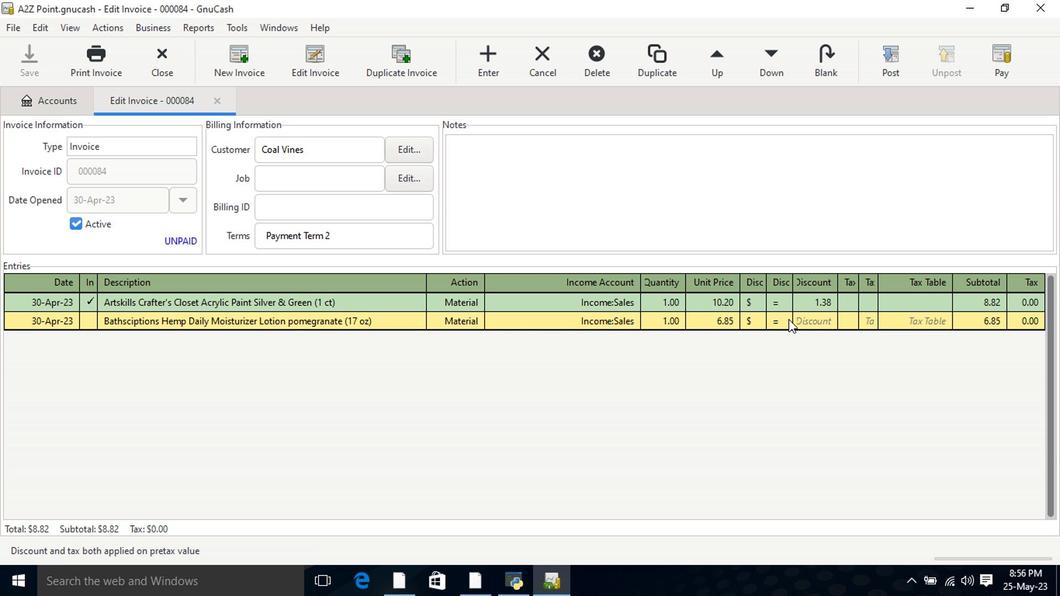 
Action: Key pressed 2.38<Key.tab>
Screenshot: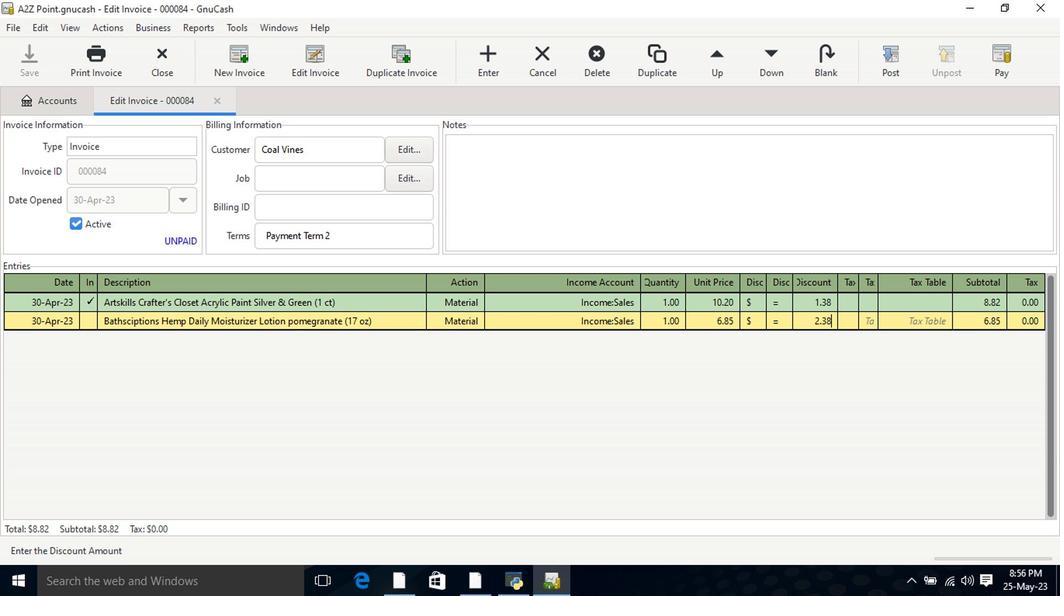 
Action: Mouse moved to (406, 401)
Screenshot: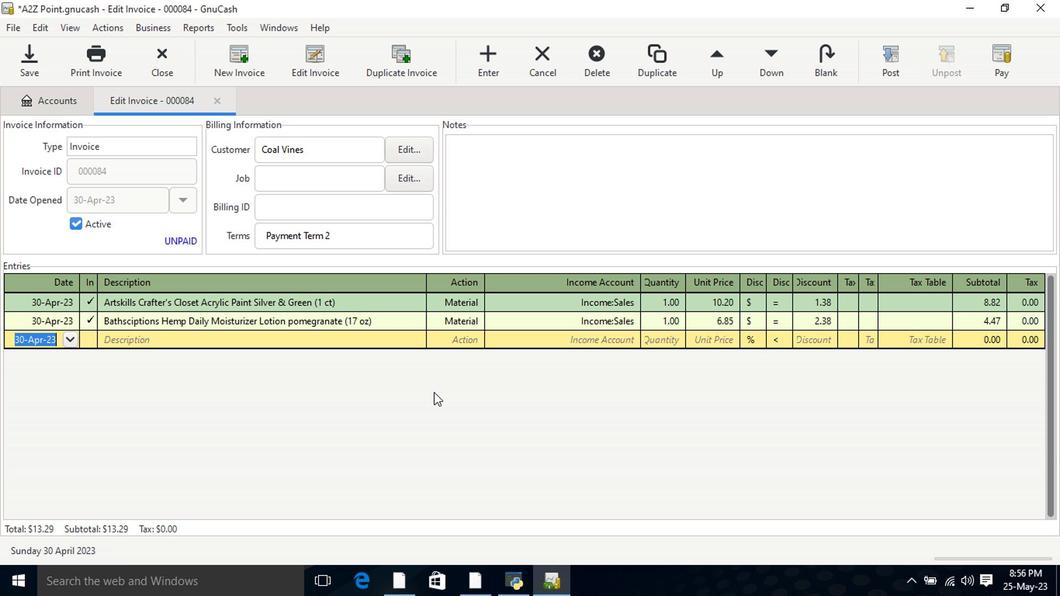 
Action: Key pressed <Key.tab><Key.shift>Dove<Key.space><Key.shift>Toiletries<Key.space><Key.shift>Intensive<Key.space><Key.shift>nourishing<Key.space><Key.shift>care<Key.left><Key.left><Key.left><Key.left><Key.left><Key.left><Key.left><Key.left><Key.left><Key.left><Key.left><Key.left><Key.left><Key.left><Key.shift><Key.left>N<Key.right><Key.right><Key.right><Key.right><Key.right><Key.right><Key.right><Key.right><Key.right><Key.right><Key.shift><Key.right>C<Key.right><Key.right><Key.right><Key.space><Key.shift>r<Key.backspace><Key.shift>Cream<Key.space><Key.shift_r>(2.53<Key.space>oz<Key.shift_r>)<Key.tab>mate<Key.tab>incom<Key.down><Key.down><Key.down><Key.tab>2<Key.tab>7.85<Key.tab>
Screenshot: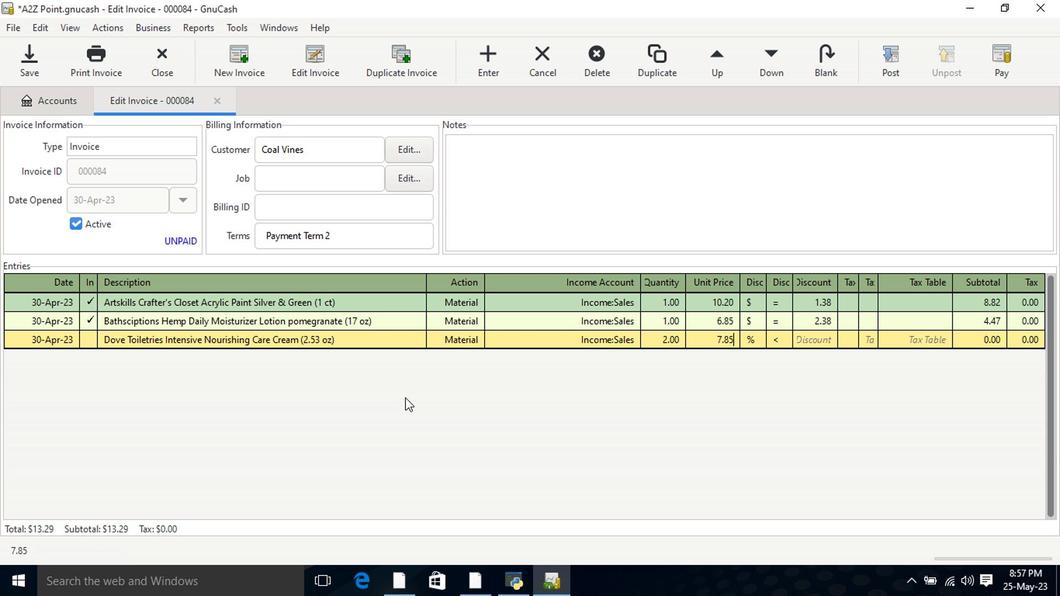 
Action: Mouse moved to (760, 338)
Screenshot: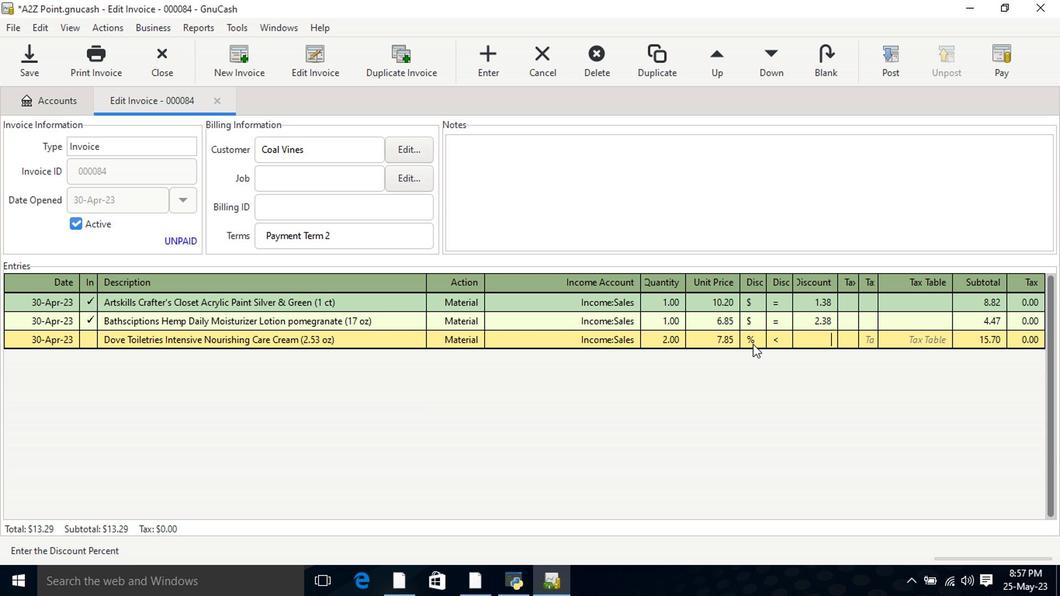 
Action: Mouse pressed left at (760, 338)
Screenshot: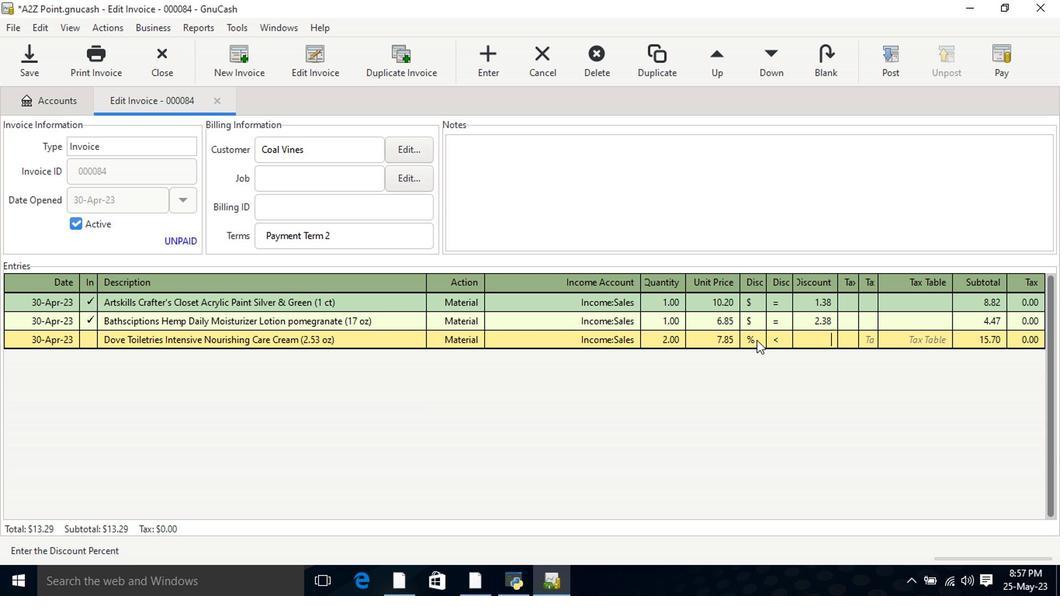 
Action: Mouse moved to (773, 340)
Screenshot: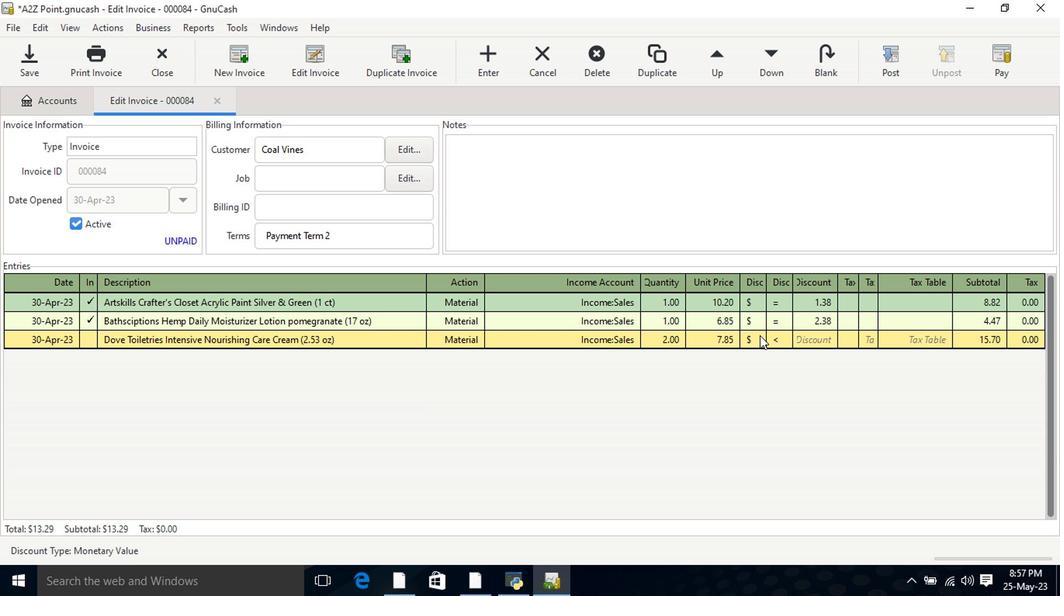 
Action: Mouse pressed left at (773, 340)
Screenshot: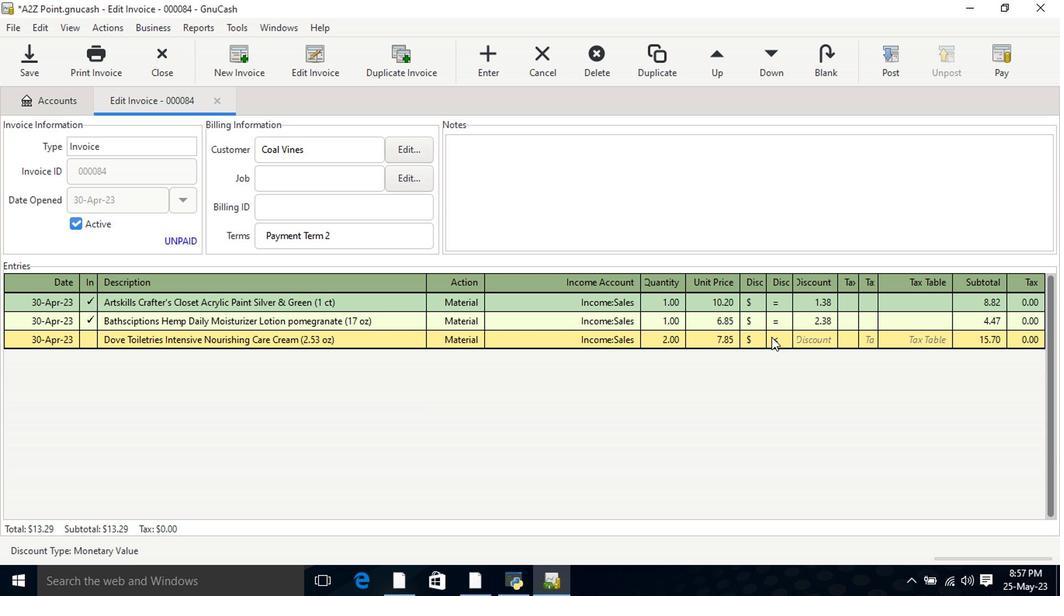 
Action: Mouse moved to (805, 343)
Screenshot: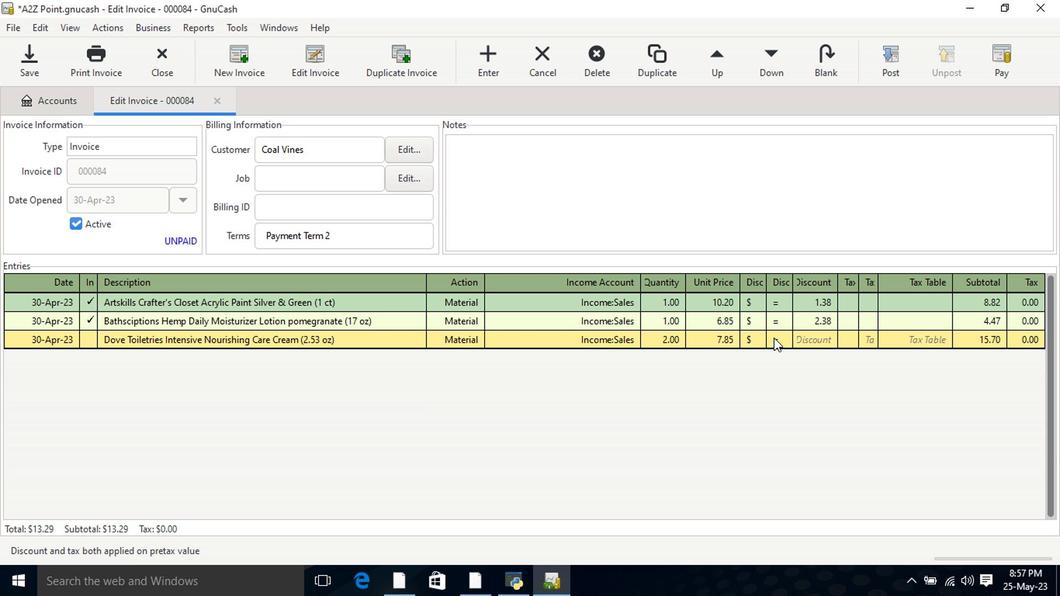 
Action: Mouse pressed left at (805, 343)
Screenshot: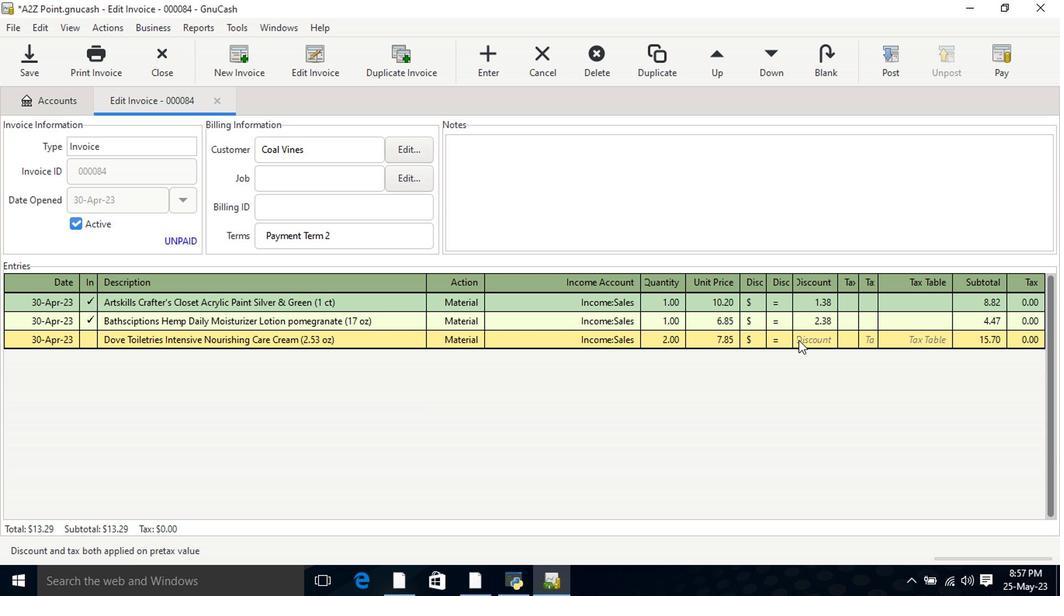 
Action: Key pressed 2.88<Key.tab>
Screenshot: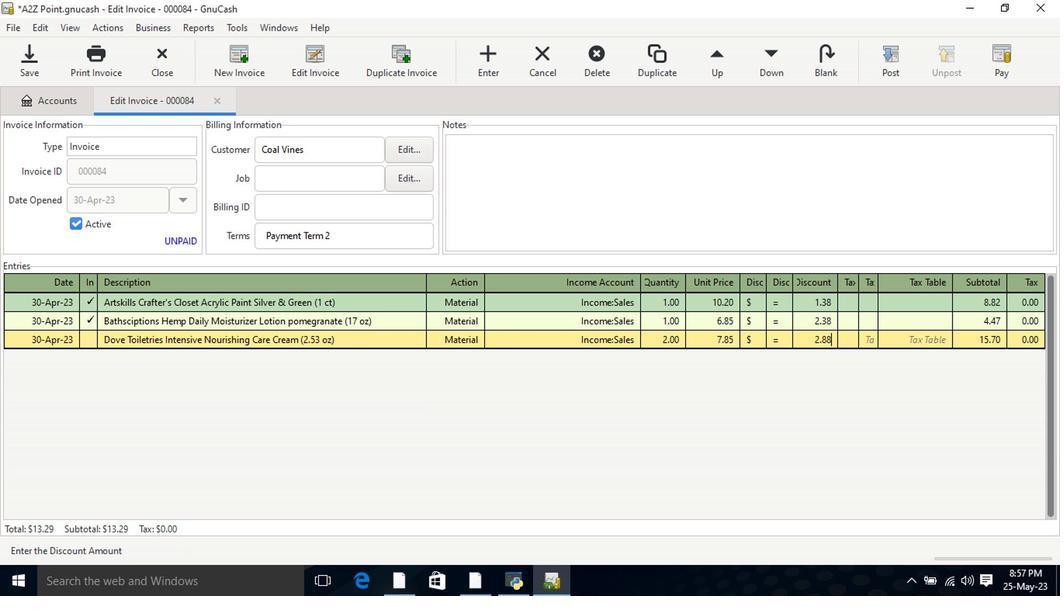 
Action: Mouse moved to (592, 212)
Screenshot: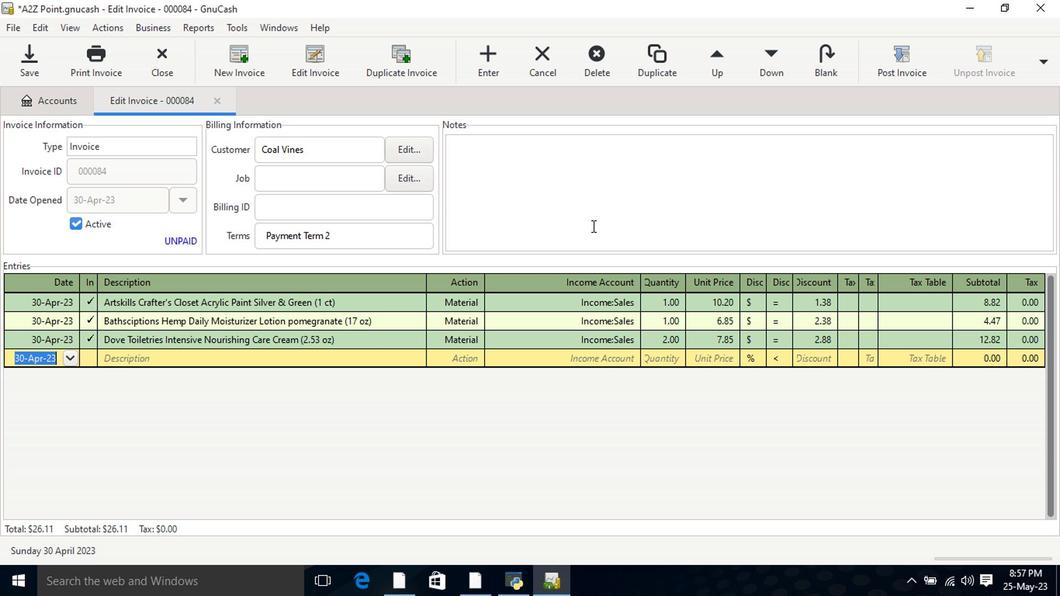 
Action: Mouse pressed left at (592, 212)
Screenshot: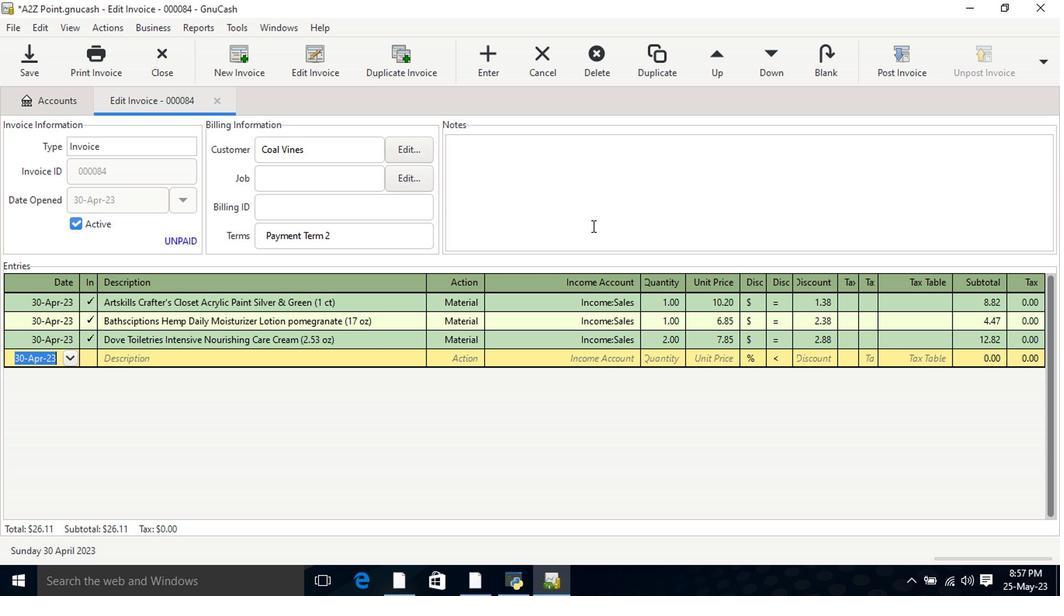 
Action: Key pressed <Key.shift>Looking<Key.space>forward<Key.space>to<Key.space>serving<Key.space>you<Key.space>again.
Screenshot: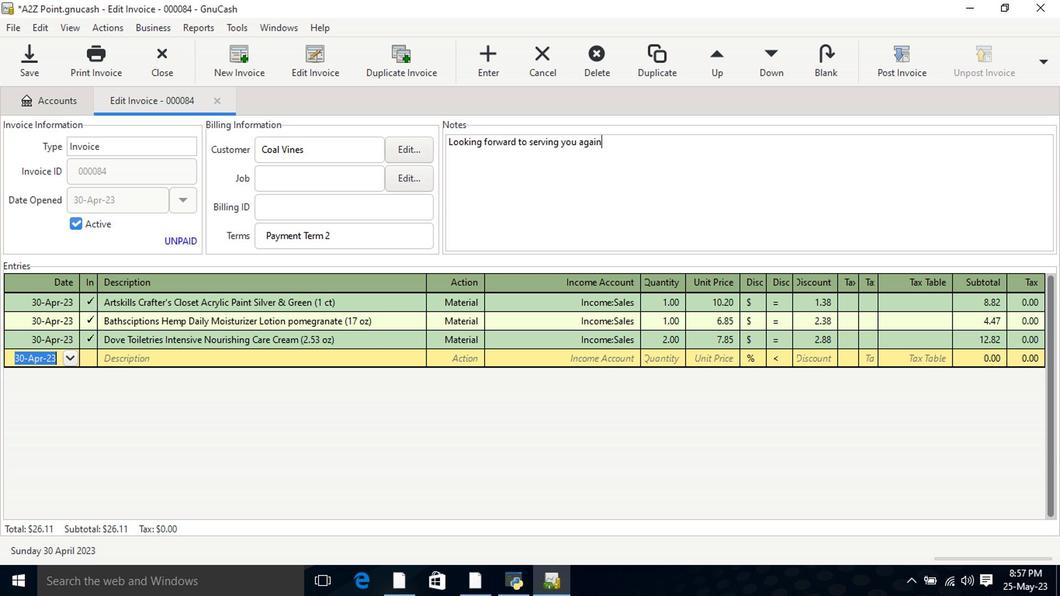 
Action: Mouse moved to (889, 67)
Screenshot: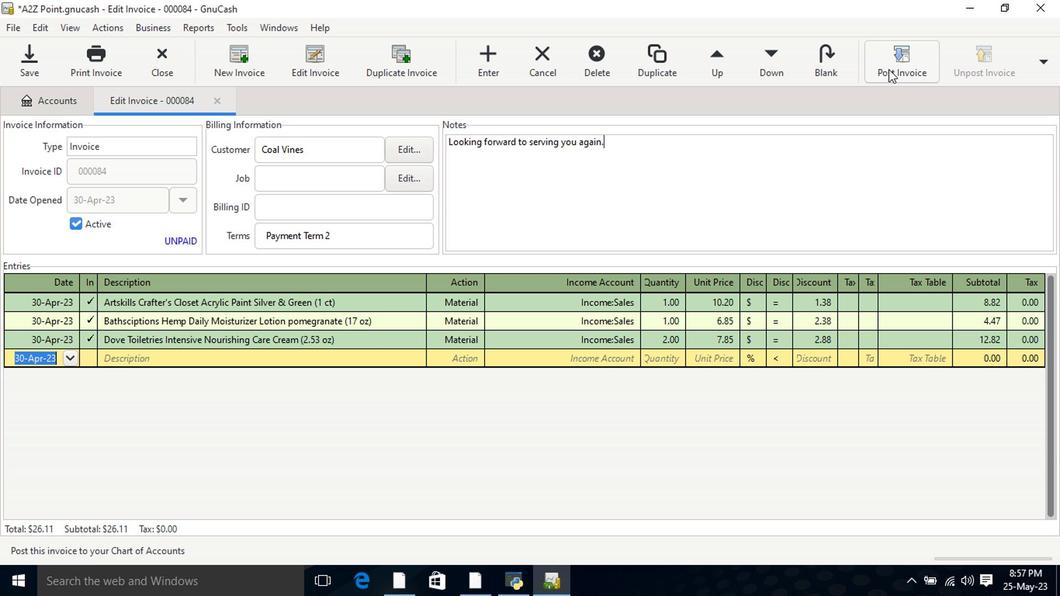 
Action: Mouse pressed left at (889, 67)
Screenshot: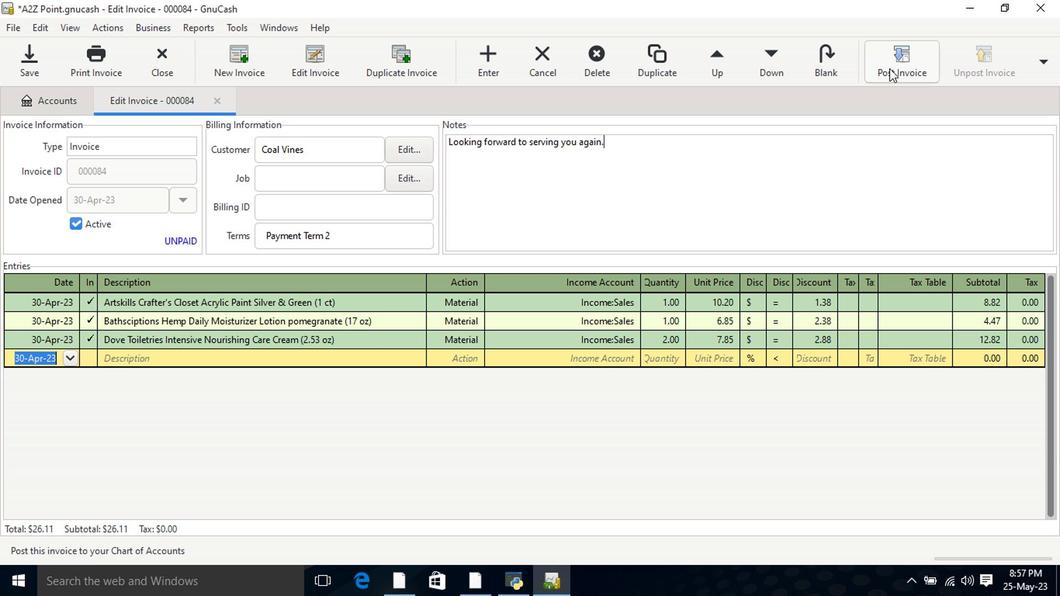 
Action: Mouse moved to (658, 262)
Screenshot: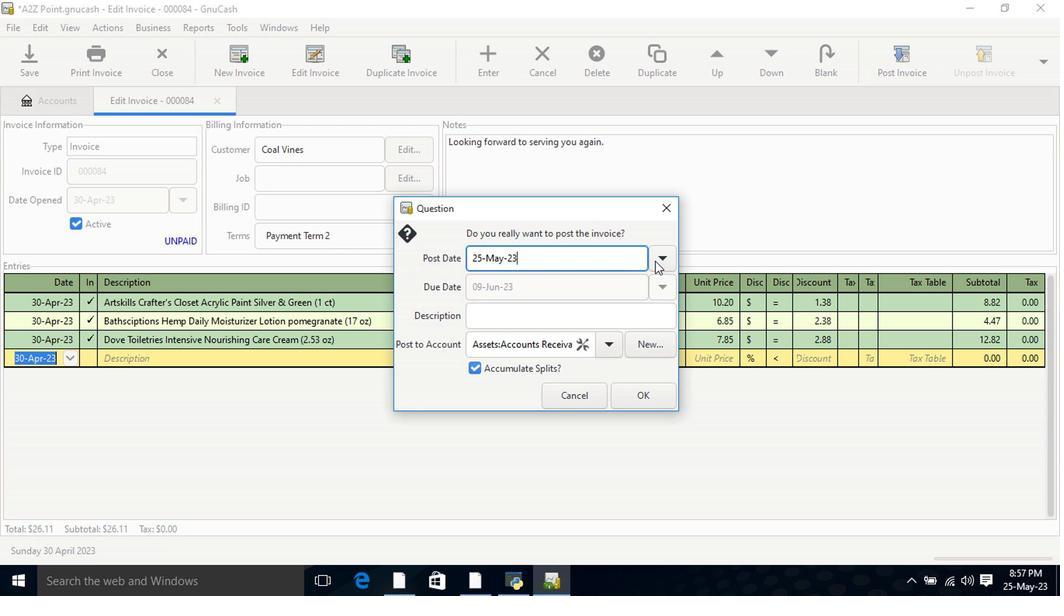 
Action: Mouse pressed left at (658, 262)
Screenshot: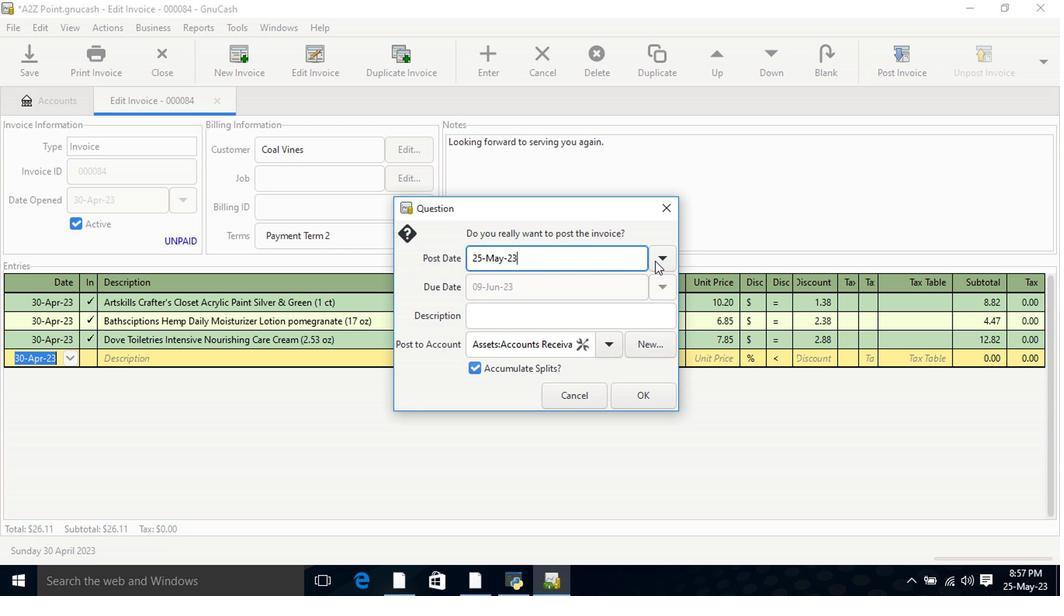 
Action: Mouse moved to (544, 286)
Screenshot: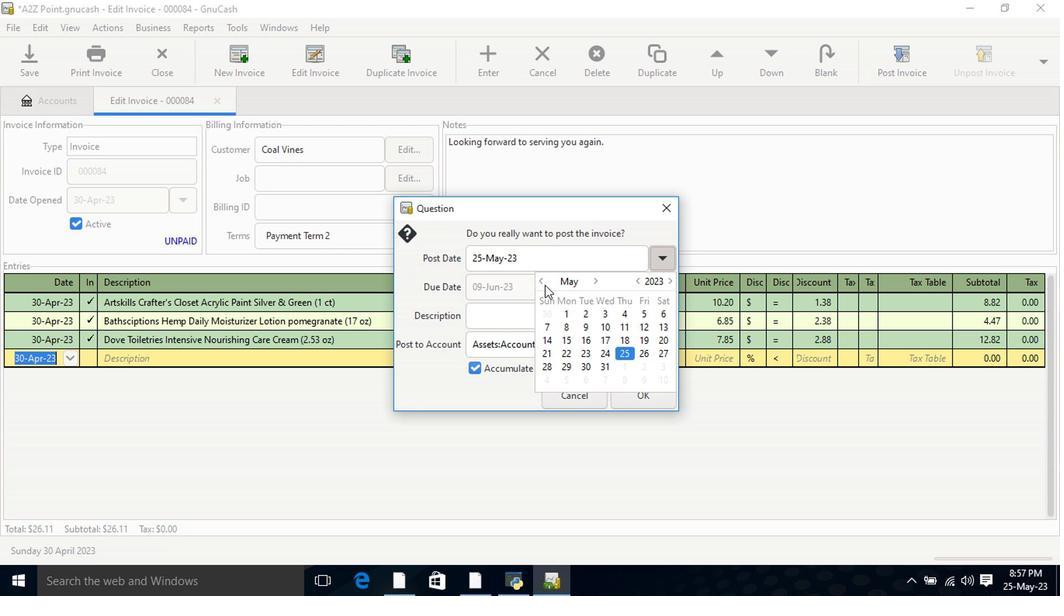 
Action: Mouse pressed left at (544, 286)
Screenshot: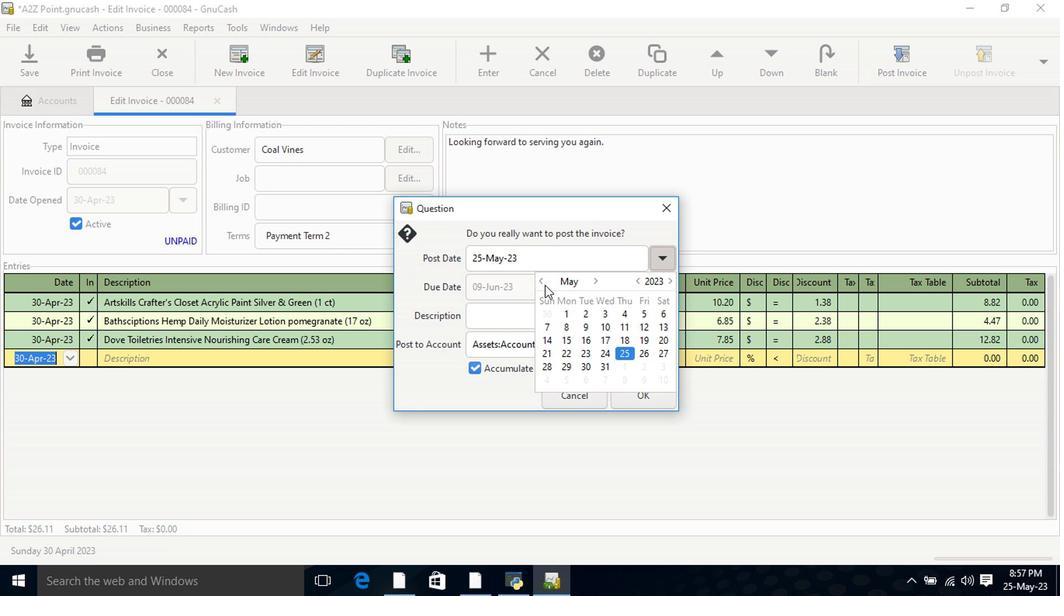 
Action: Mouse moved to (551, 383)
Screenshot: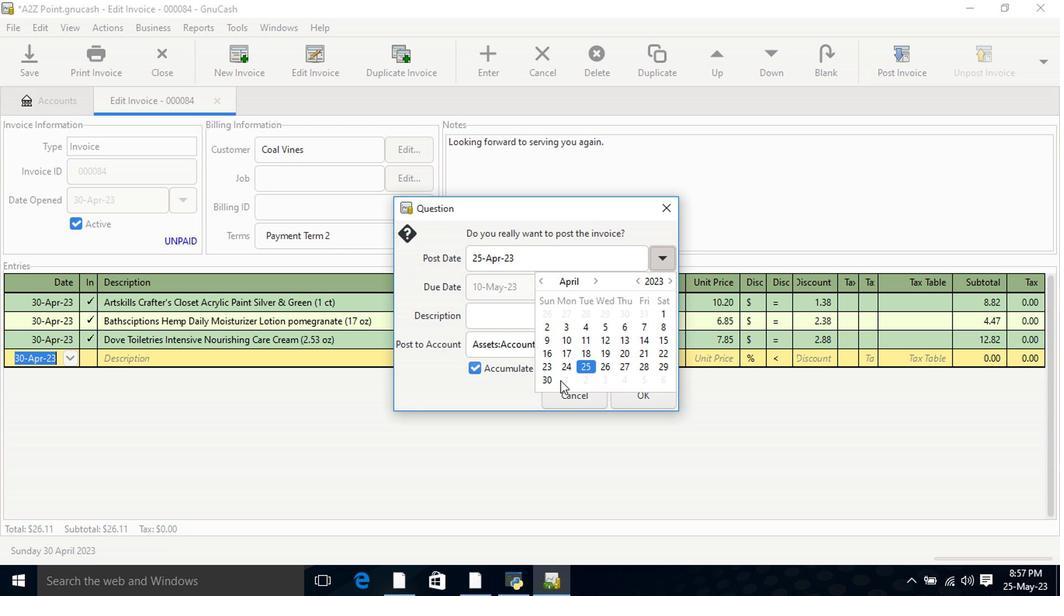 
Action: Mouse pressed left at (551, 383)
Screenshot: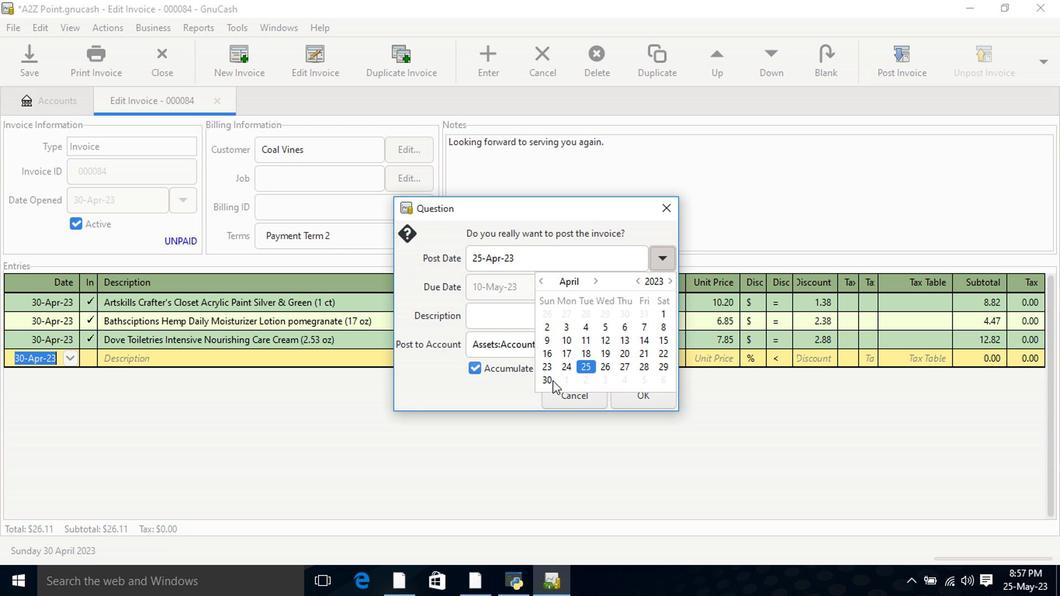 
Action: Mouse pressed left at (551, 383)
Screenshot: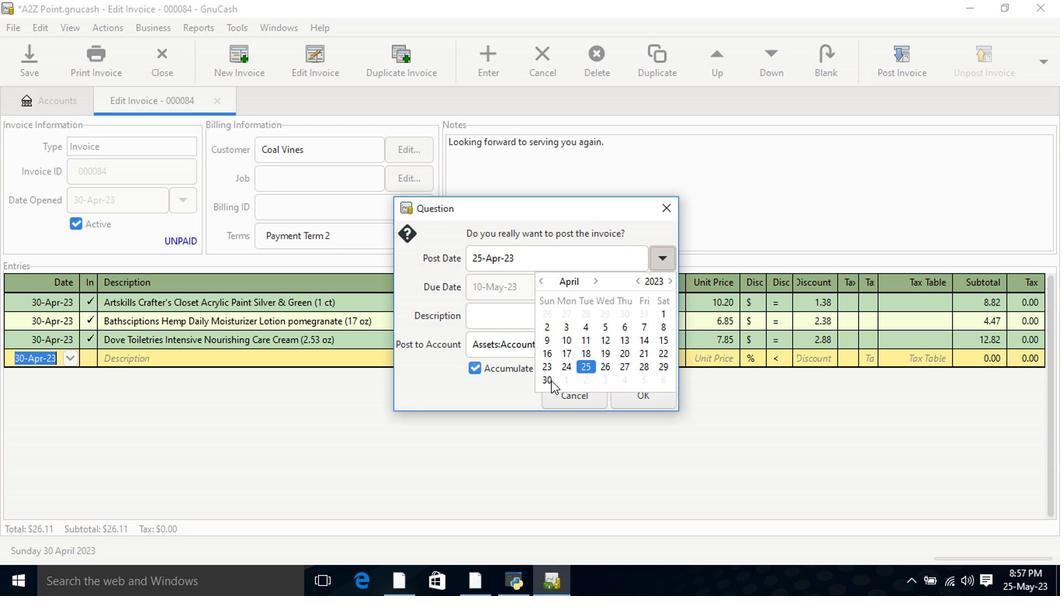 
Action: Mouse moved to (635, 398)
Screenshot: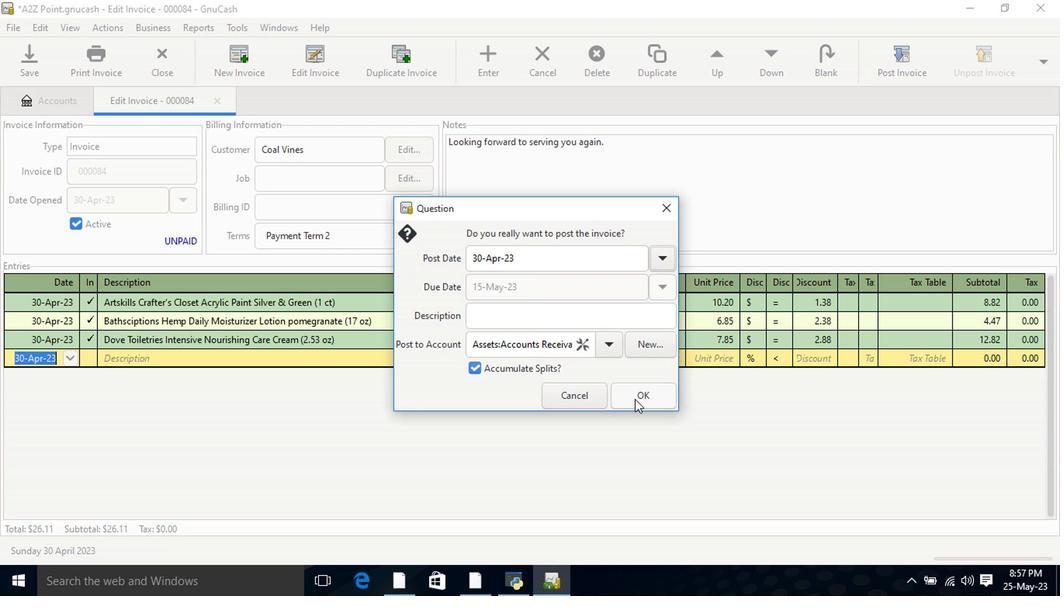 
Action: Mouse pressed left at (635, 398)
Screenshot: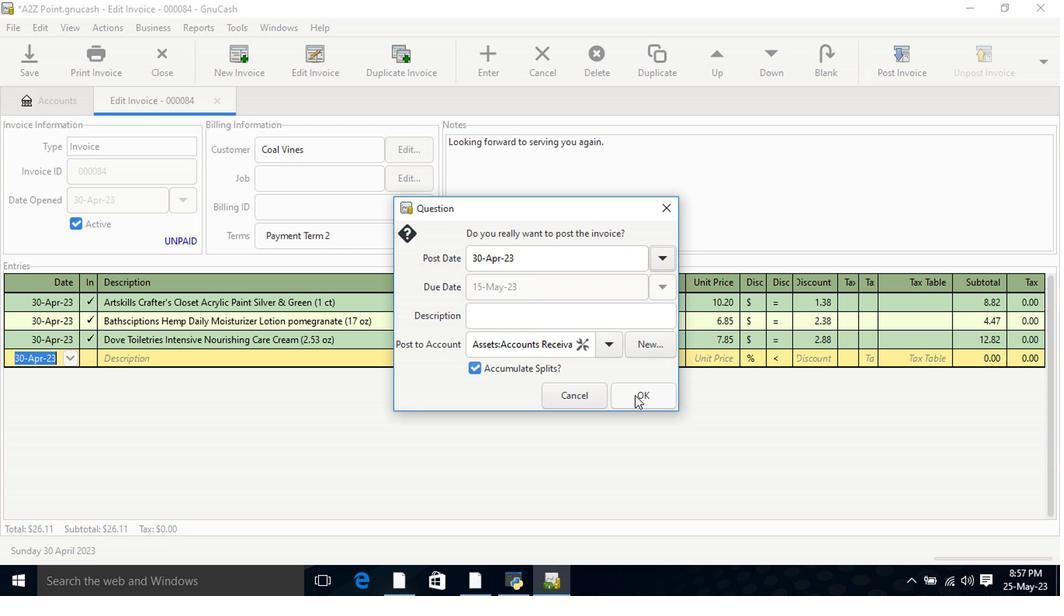 
Action: Mouse moved to (1000, 69)
Screenshot: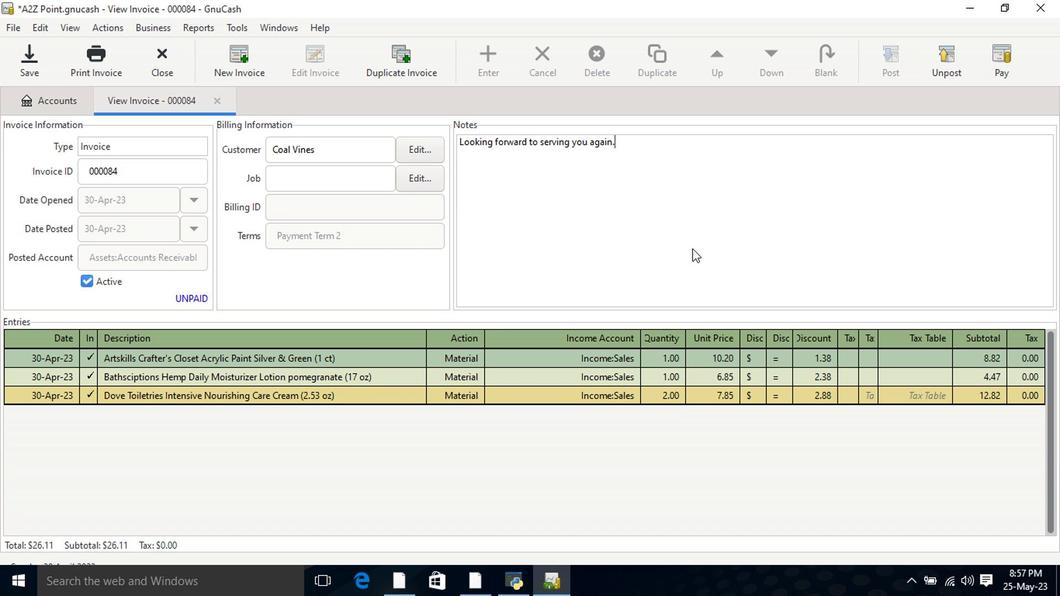 
Action: Mouse pressed left at (1000, 69)
Screenshot: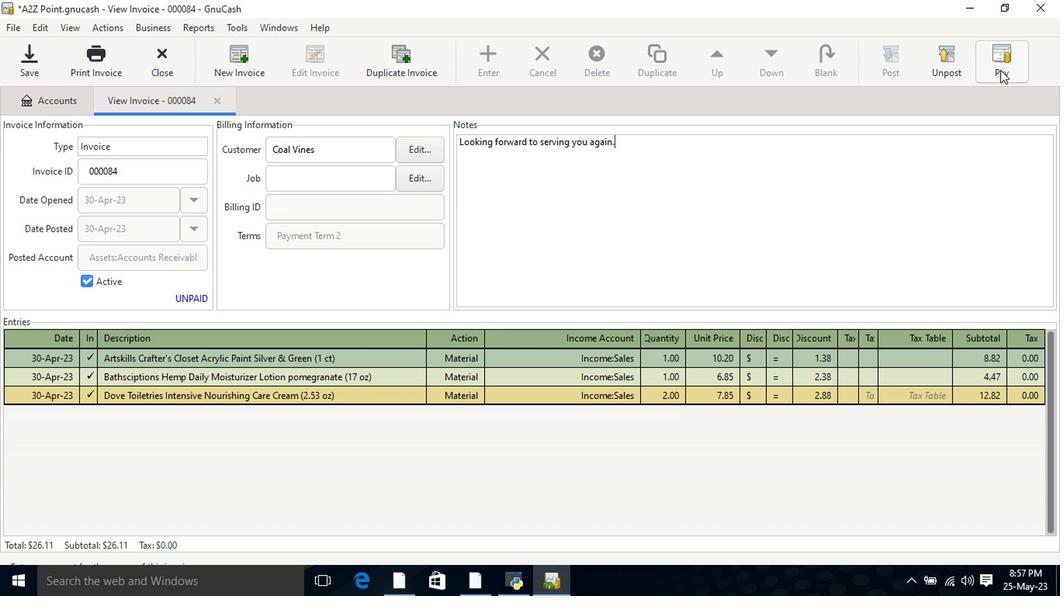 
Action: Mouse moved to (473, 302)
Screenshot: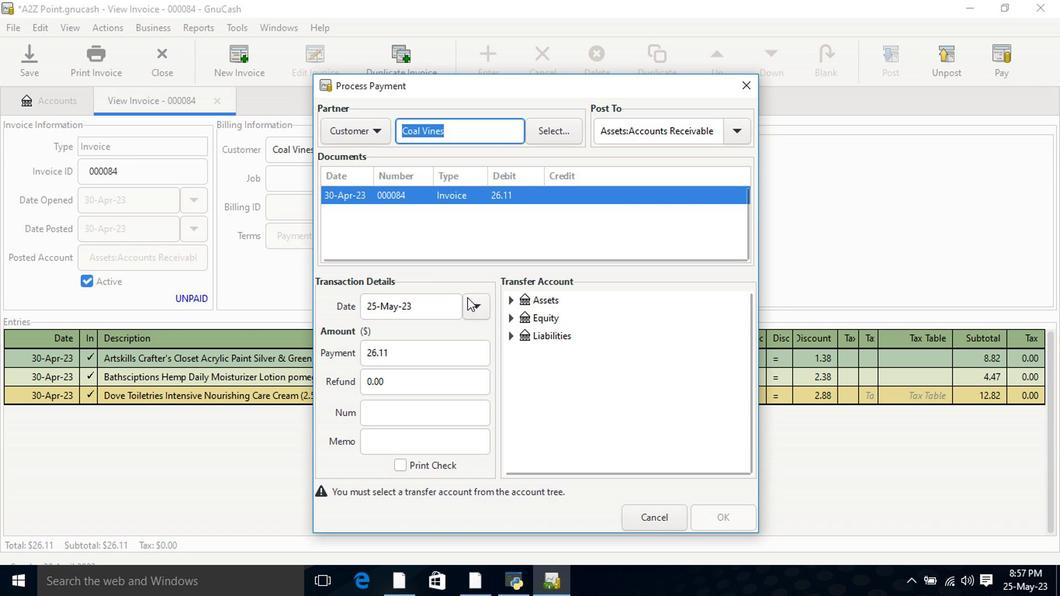 
Action: Mouse pressed left at (473, 302)
Screenshot: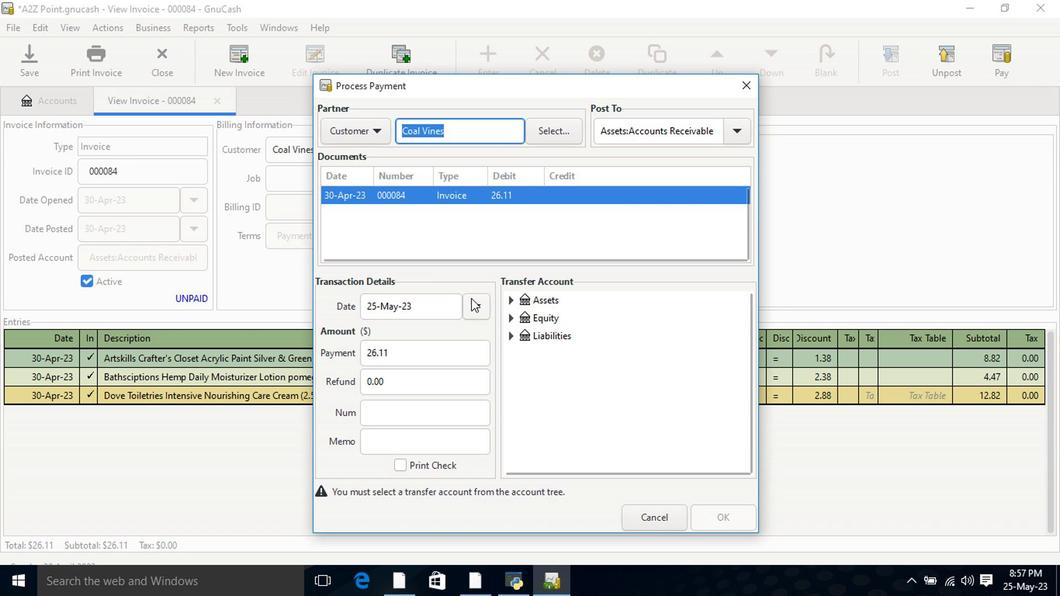 
Action: Mouse moved to (379, 393)
Screenshot: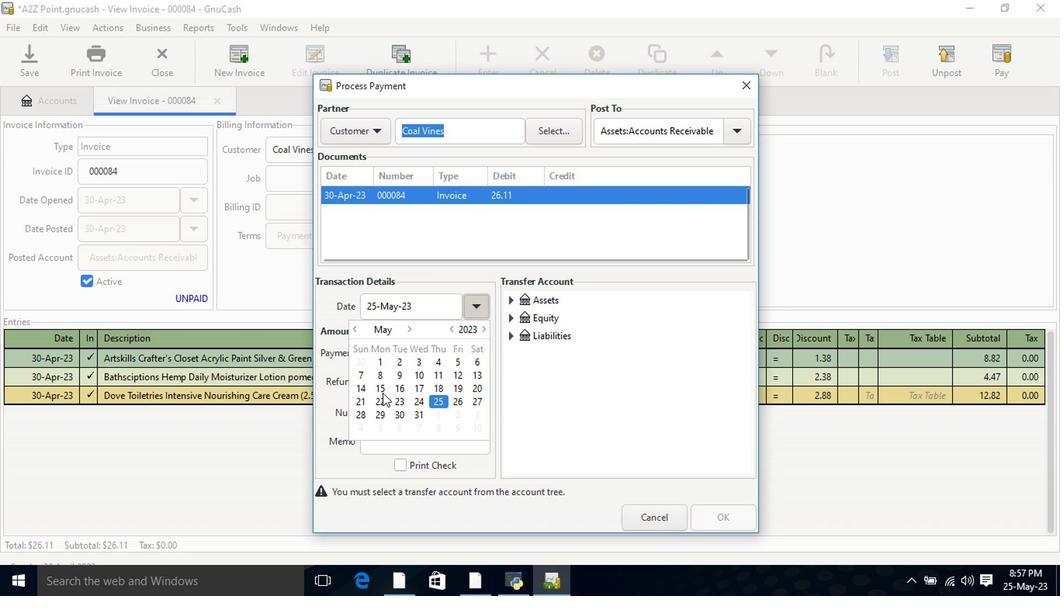 
Action: Mouse pressed left at (379, 393)
Screenshot: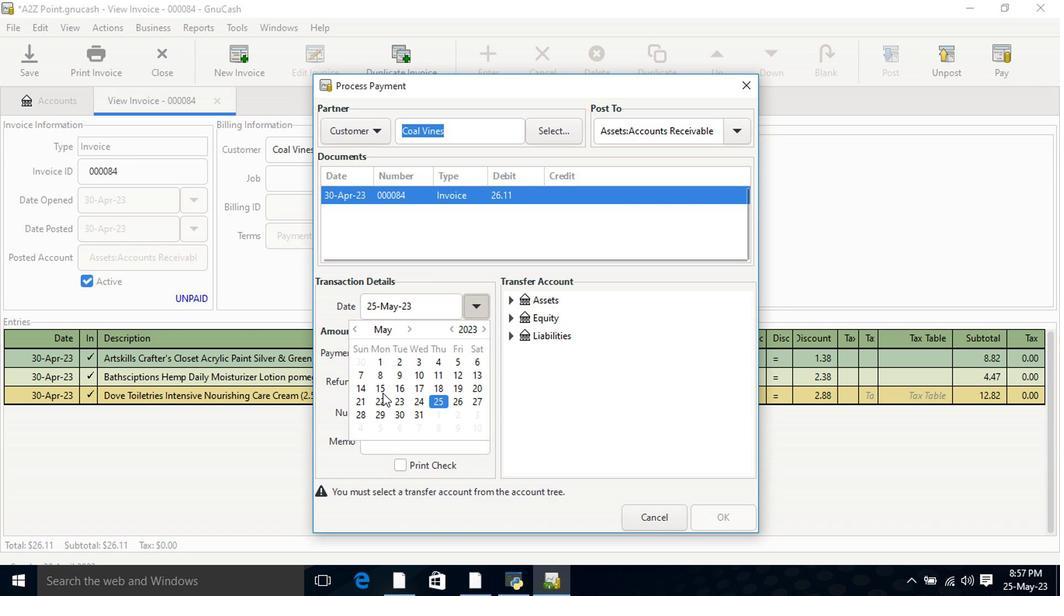 
Action: Mouse pressed left at (379, 393)
Screenshot: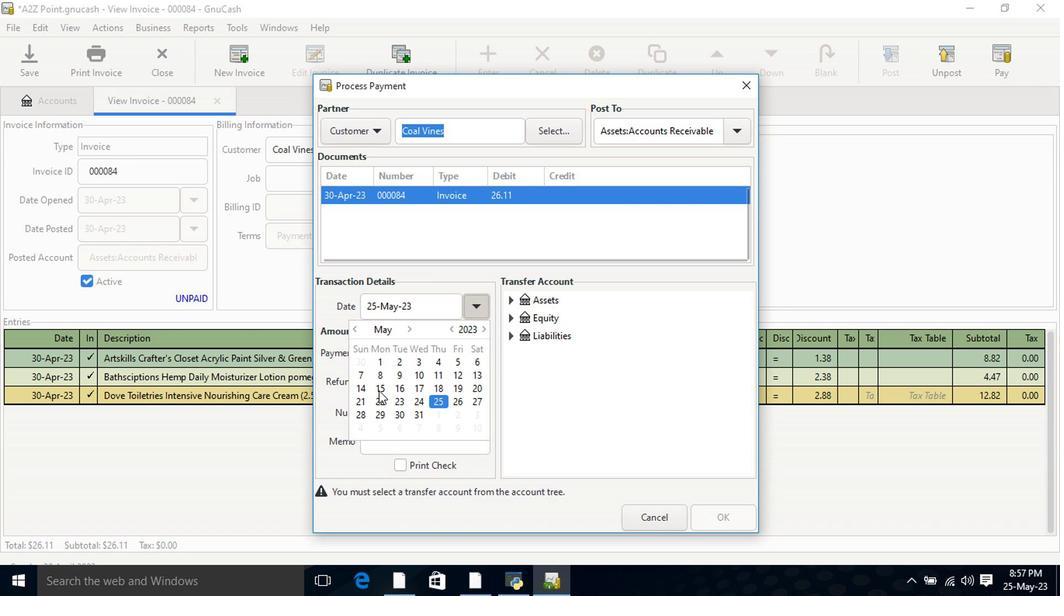 
Action: Mouse moved to (510, 306)
Screenshot: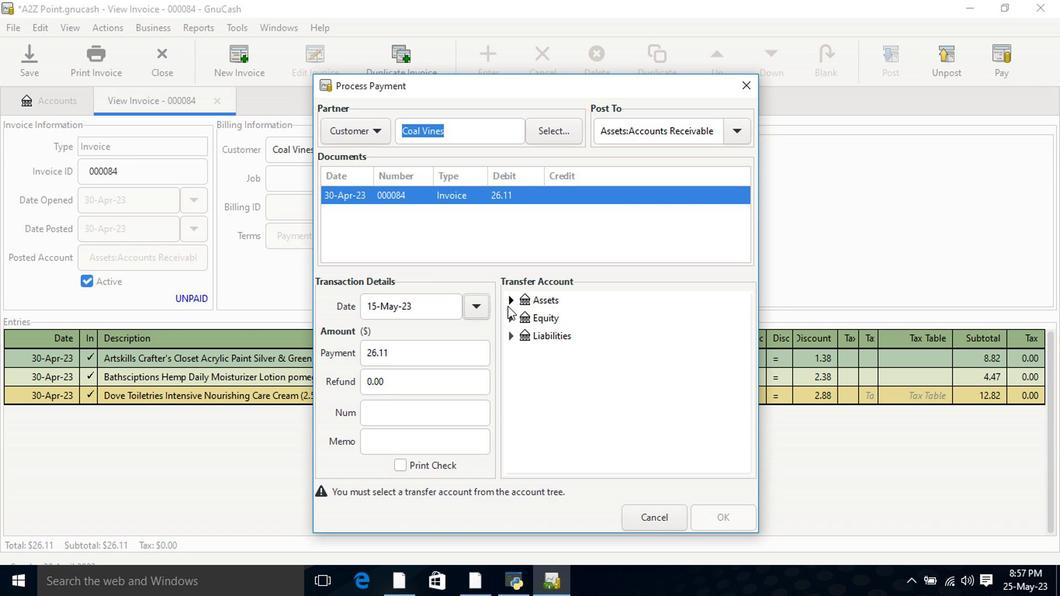
Action: Mouse pressed left at (510, 306)
Screenshot: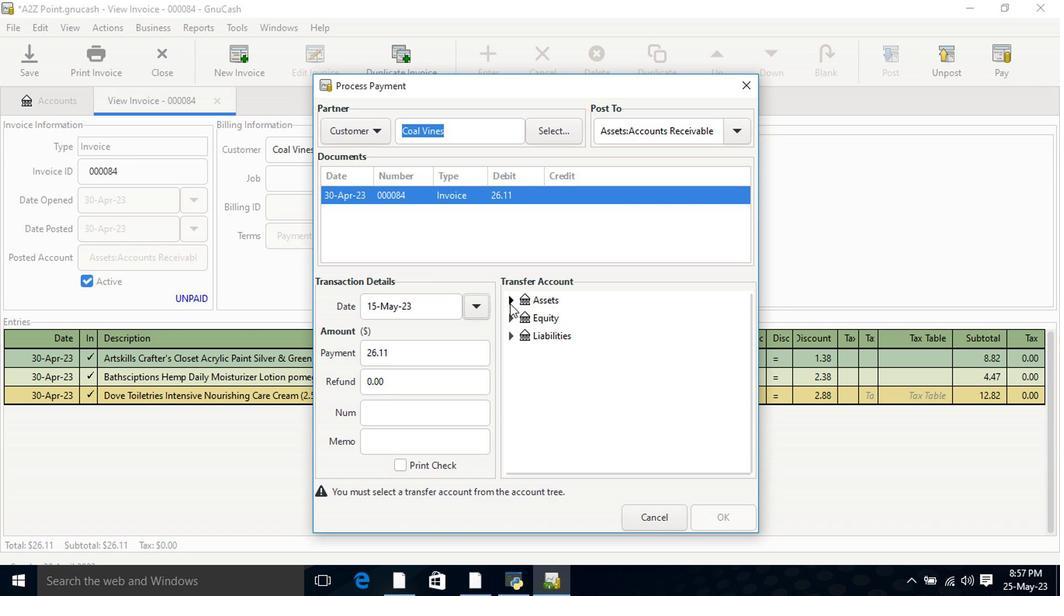 
Action: Mouse moved to (528, 324)
Screenshot: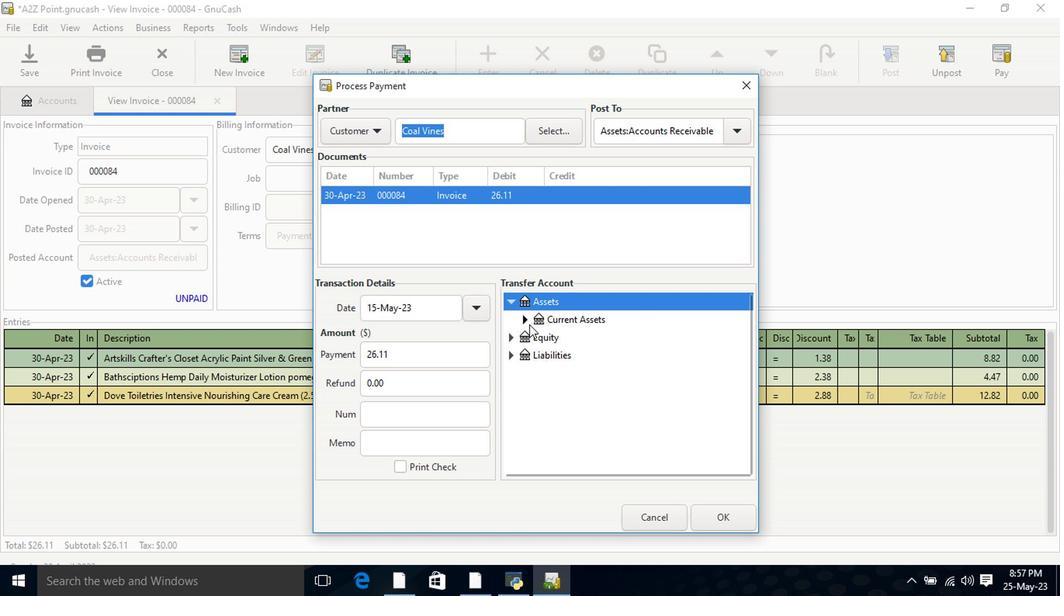 
Action: Mouse pressed left at (529, 324)
Screenshot: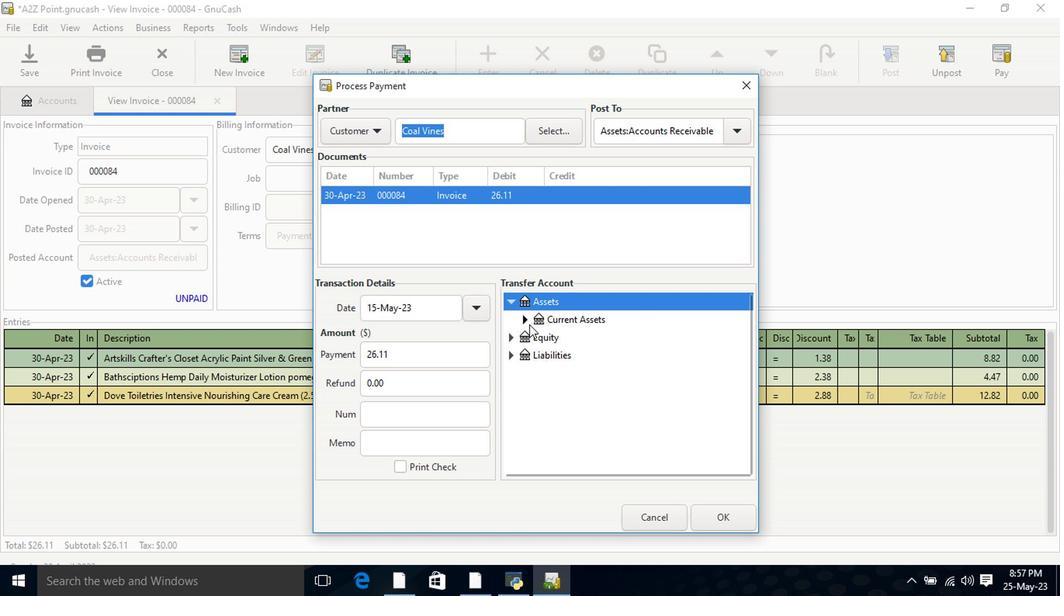 
Action: Mouse moved to (557, 341)
Screenshot: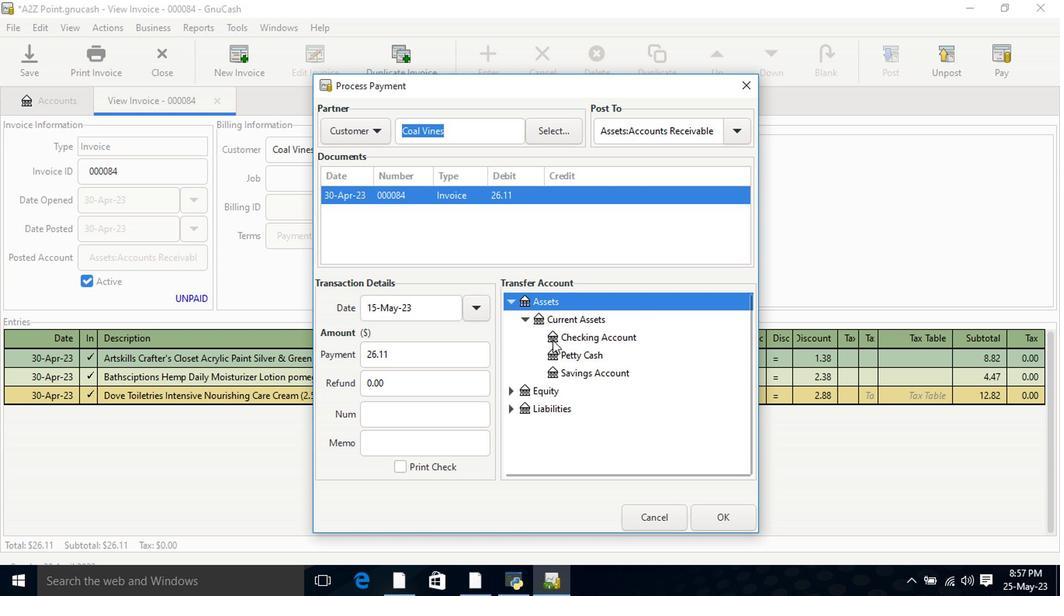 
Action: Mouse pressed left at (557, 341)
Screenshot: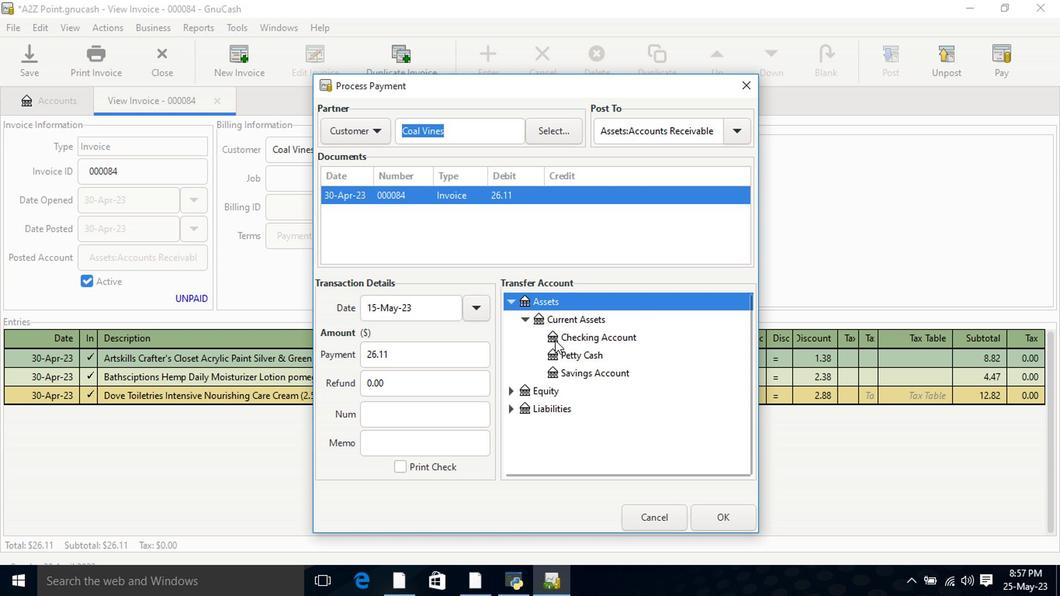 
Action: Mouse moved to (709, 519)
Screenshot: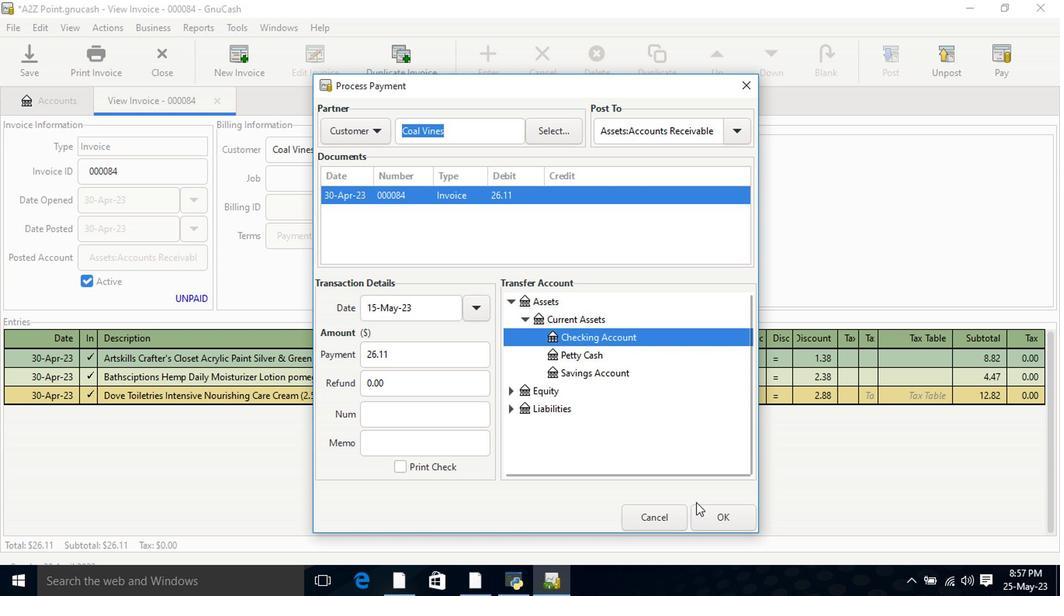 
Action: Mouse pressed left at (709, 519)
Screenshot: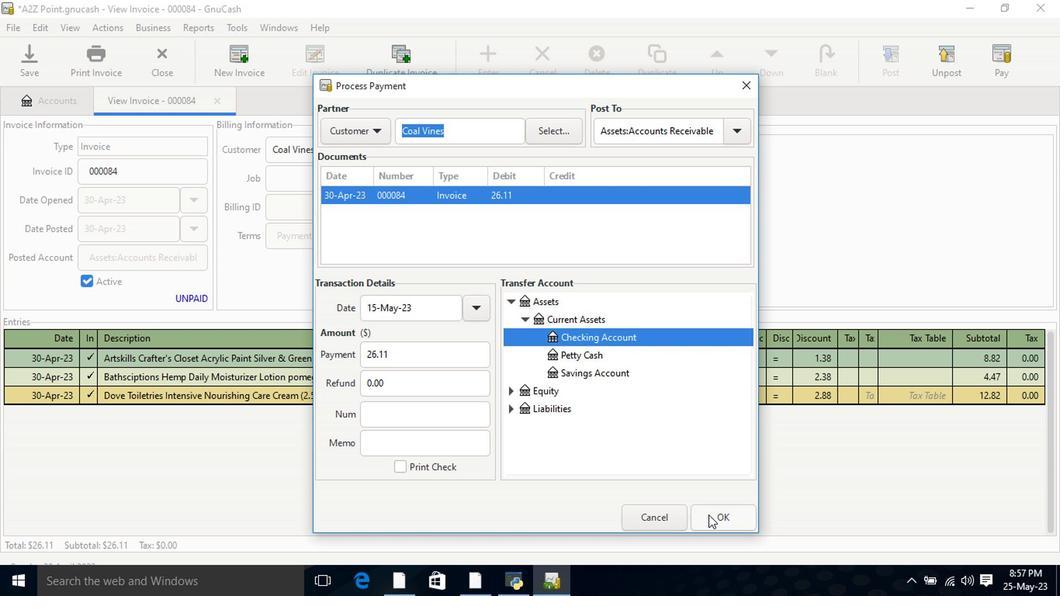 
Action: Mouse moved to (106, 65)
Screenshot: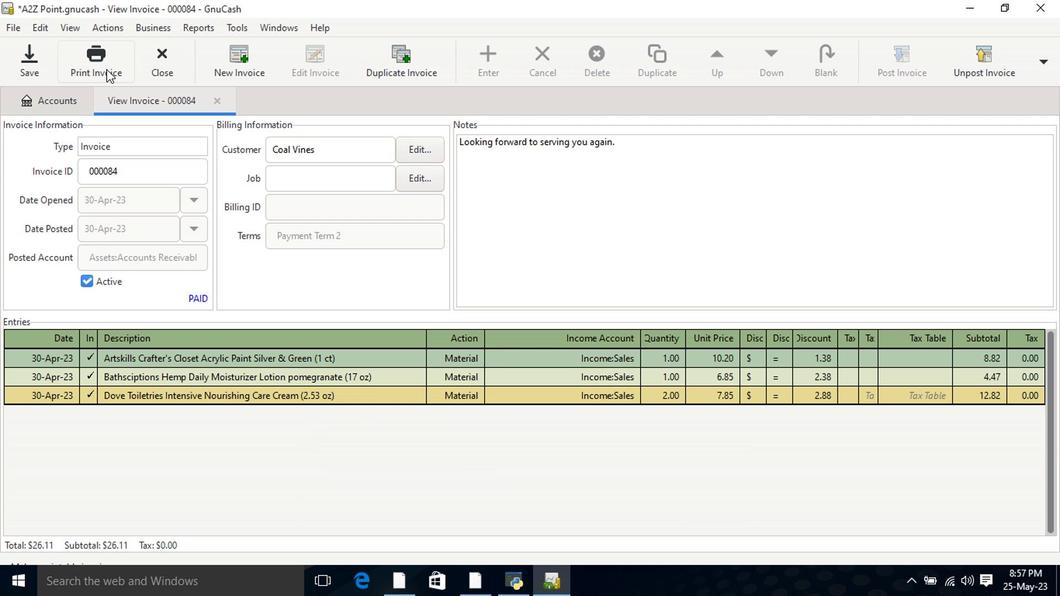 
Action: Mouse pressed left at (106, 65)
Screenshot: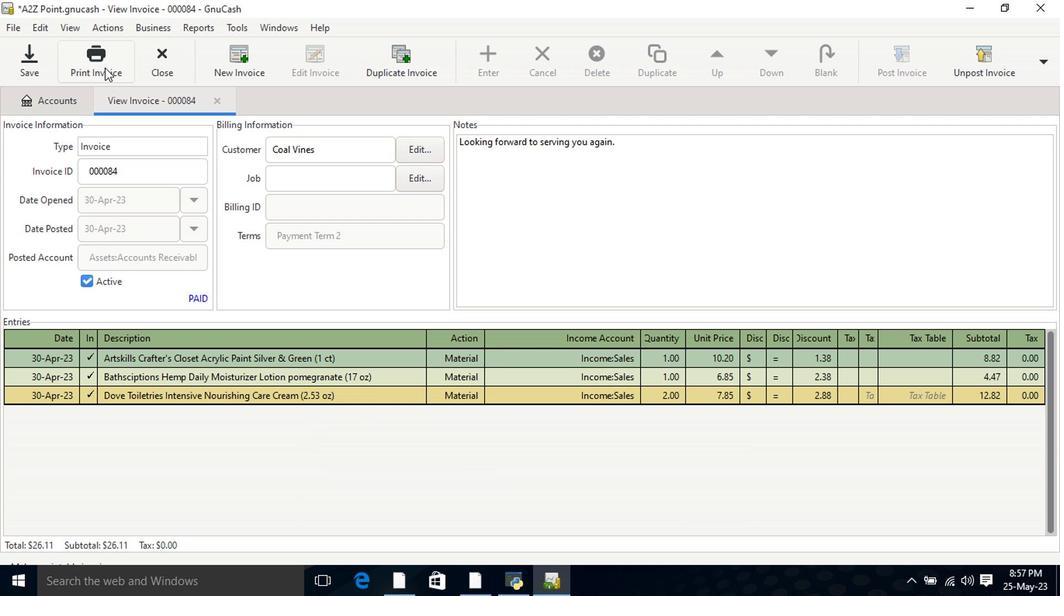 
Action: Mouse moved to (392, 60)
Screenshot: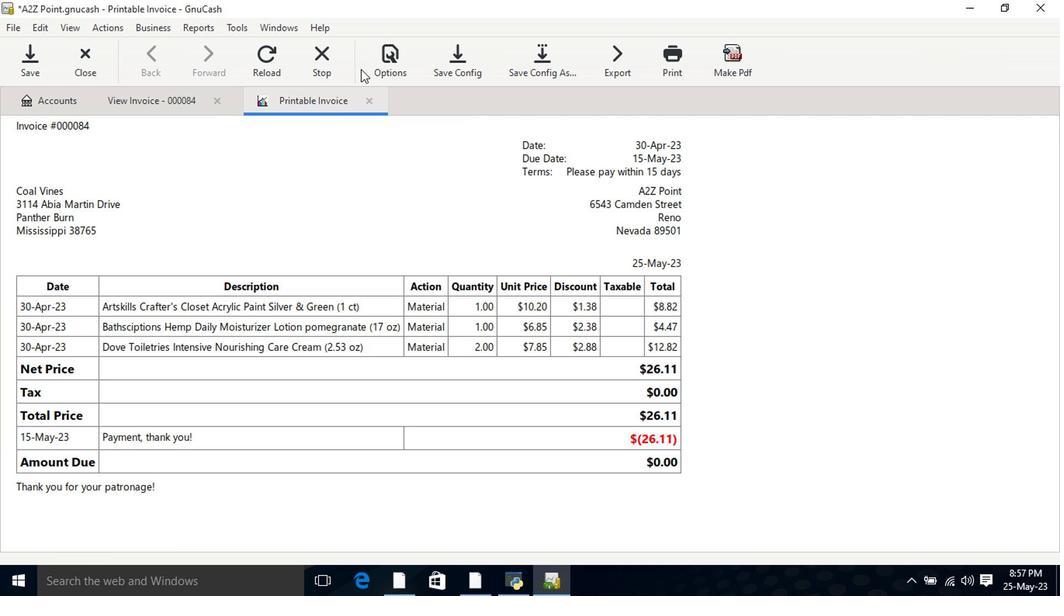 
Action: Mouse pressed left at (392, 60)
Screenshot: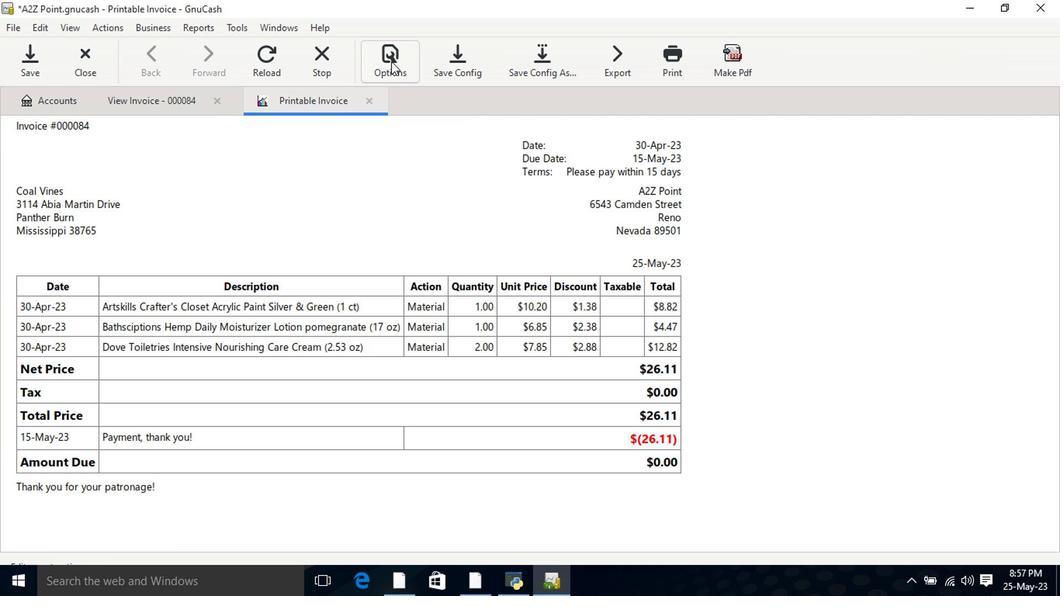 
Action: Mouse moved to (340, 131)
Screenshot: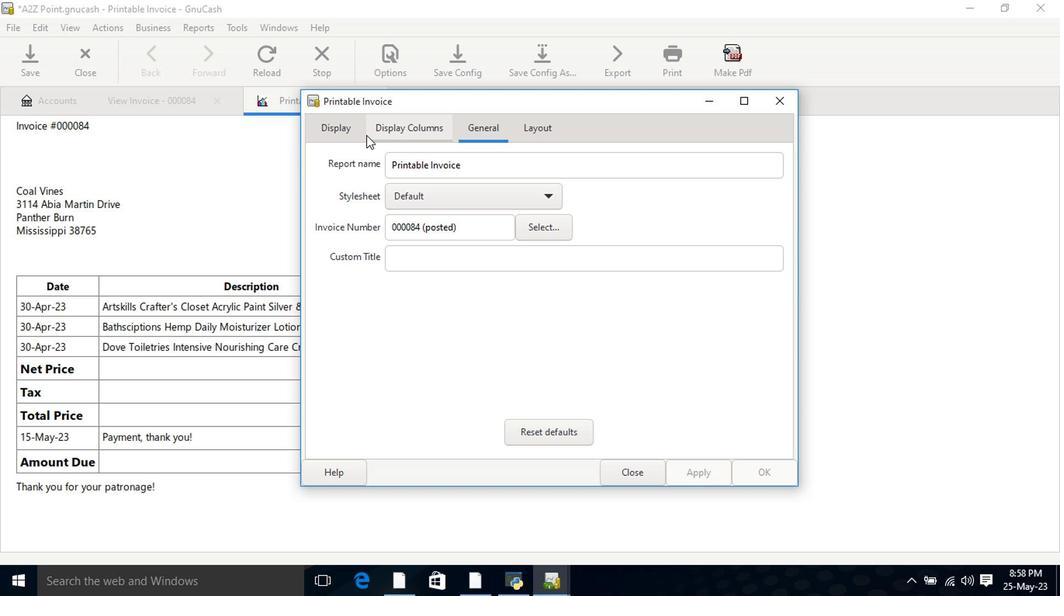 
Action: Mouse pressed left at (340, 131)
Screenshot: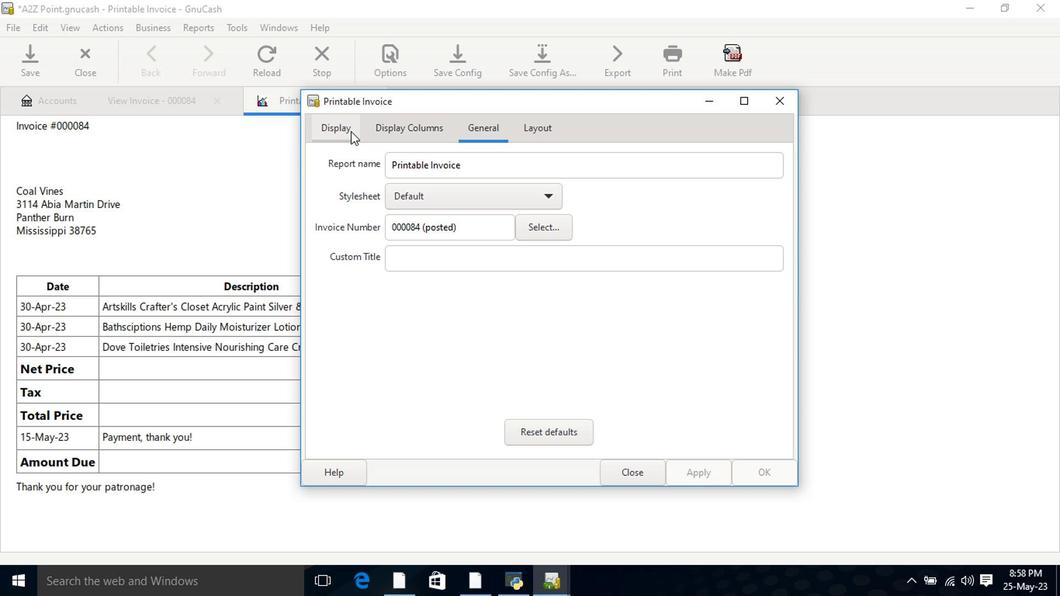 
Action: Mouse moved to (433, 307)
Screenshot: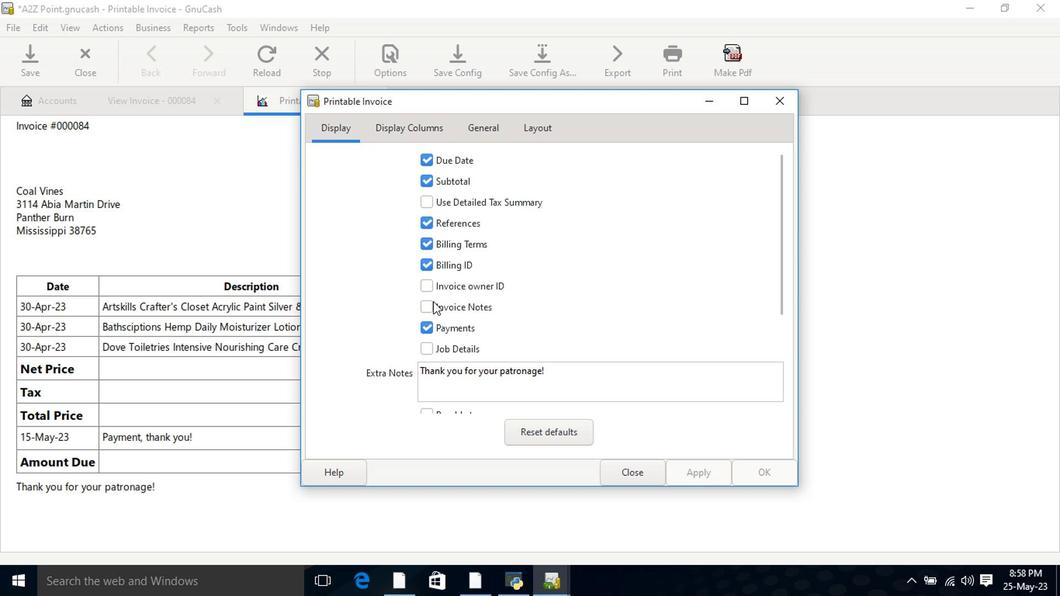 
Action: Mouse pressed left at (433, 307)
Screenshot: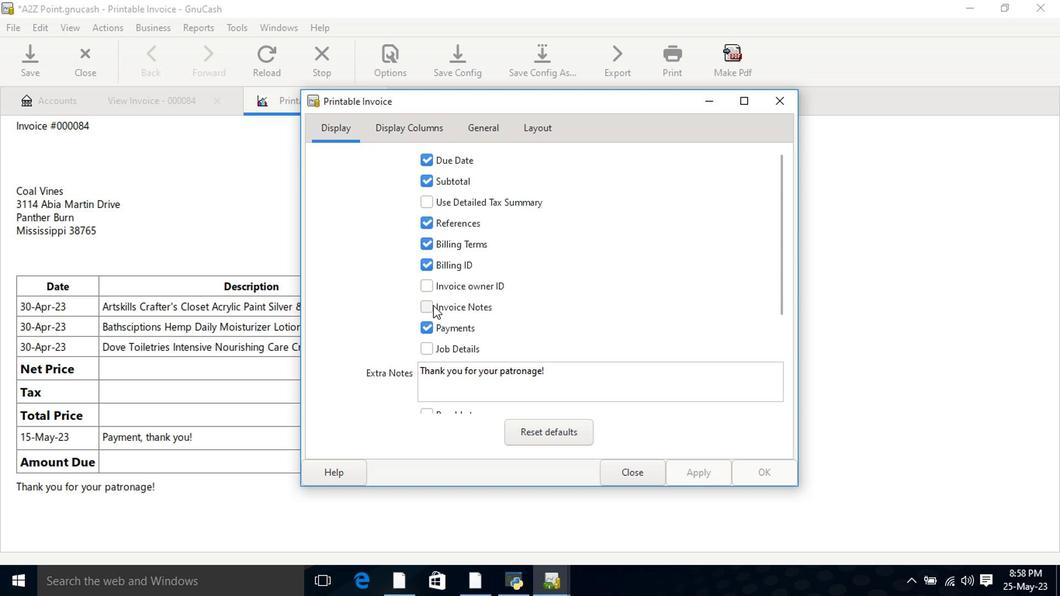 
Action: Mouse moved to (707, 481)
Screenshot: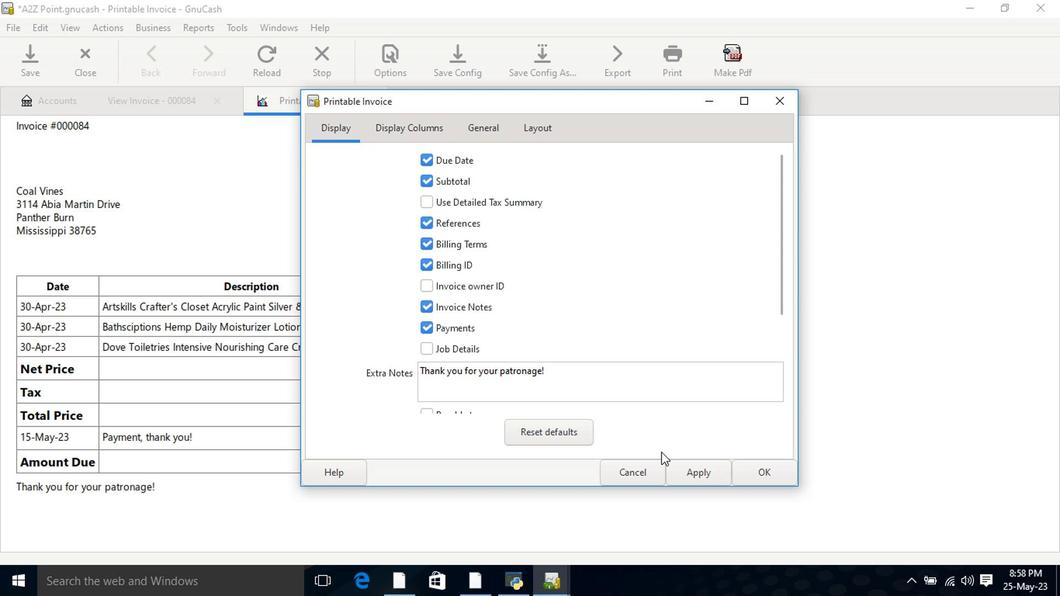 
Action: Mouse pressed left at (707, 481)
Screenshot: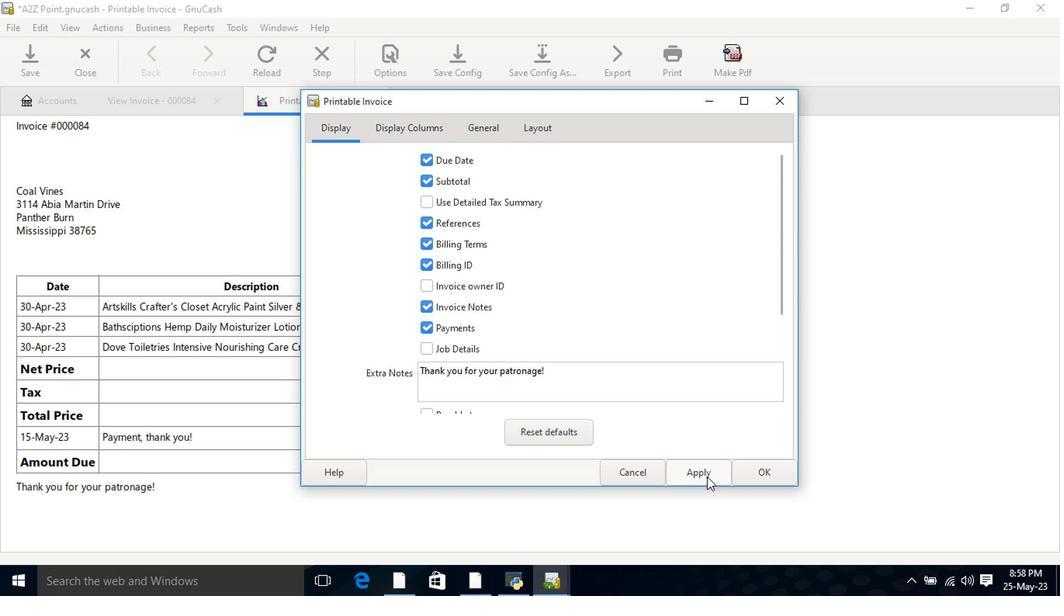 
Action: Mouse moved to (633, 481)
Screenshot: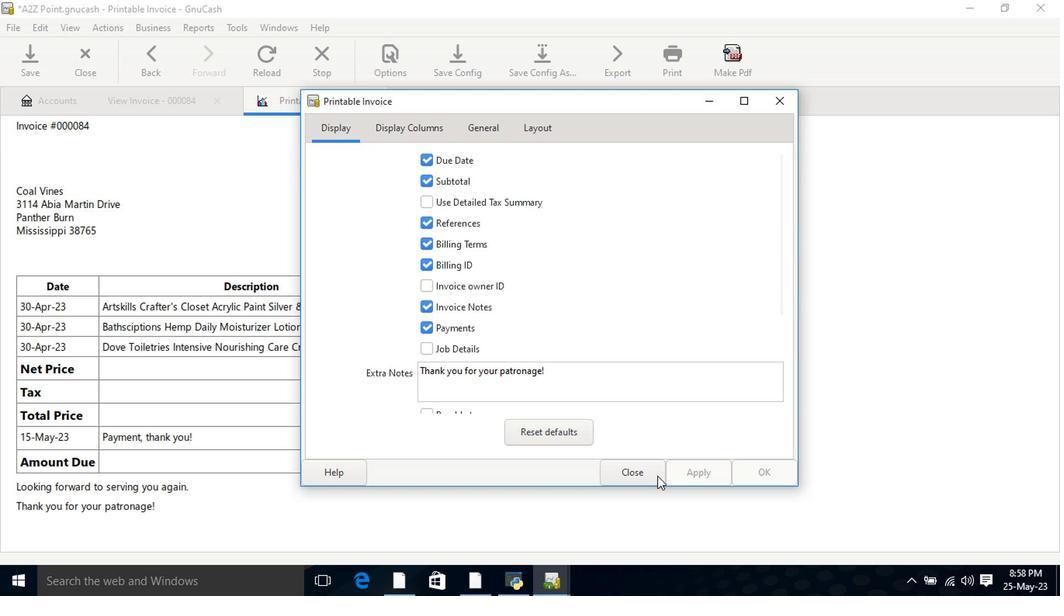 
Action: Mouse pressed left at (633, 481)
Screenshot: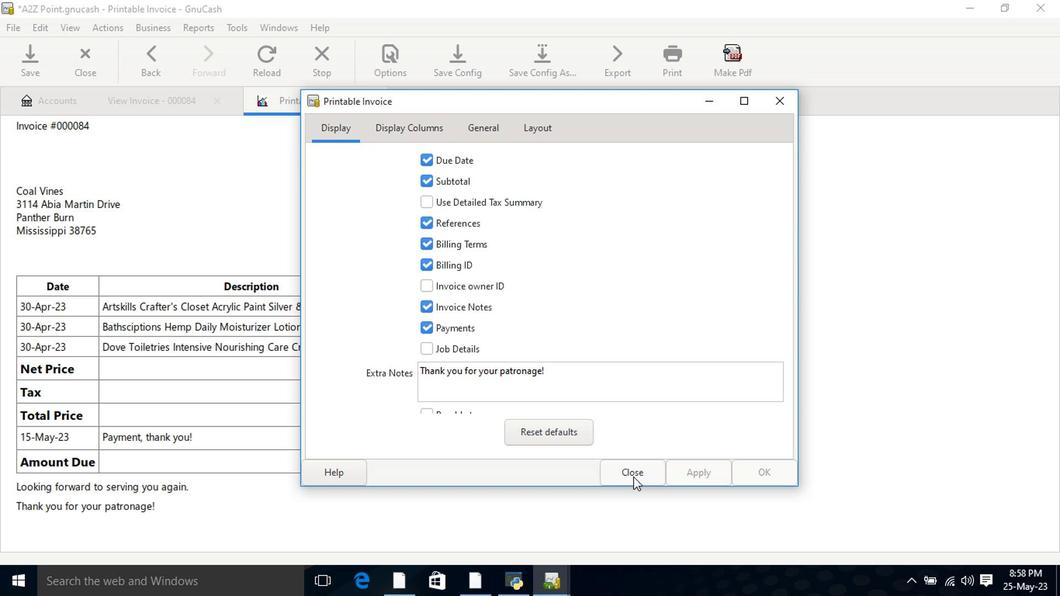 
